 Task: Add an event with the title Second Coffee Meeting with Key Industry Influencer, date '2023/10/28', time 8:30 AM to 10:30 AMand add a description: The Trust Fall is a classic team-building exercise that aims to foster trust, communication, and collaboration among team members. The exercise typically involves one person falling backward, with their eyes closed, and trusting that their teammates will catch them and prevent them from hitting the ground., put the event into Orange category . Add location for the event as: Geneva, Switzerland, logged in from the account softage.8@softage.netand send the event invitation to softage.1@softage.net and softage.2@softage.net. Set a reminder for the event 12 hour before
Action: Mouse moved to (116, 150)
Screenshot: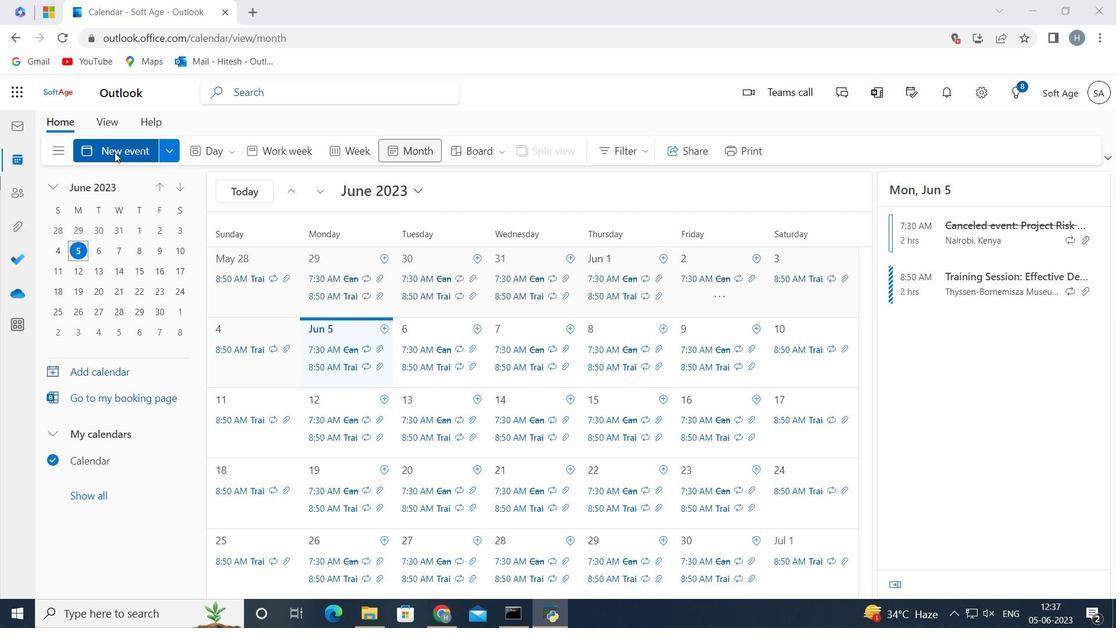 
Action: Mouse pressed left at (116, 150)
Screenshot: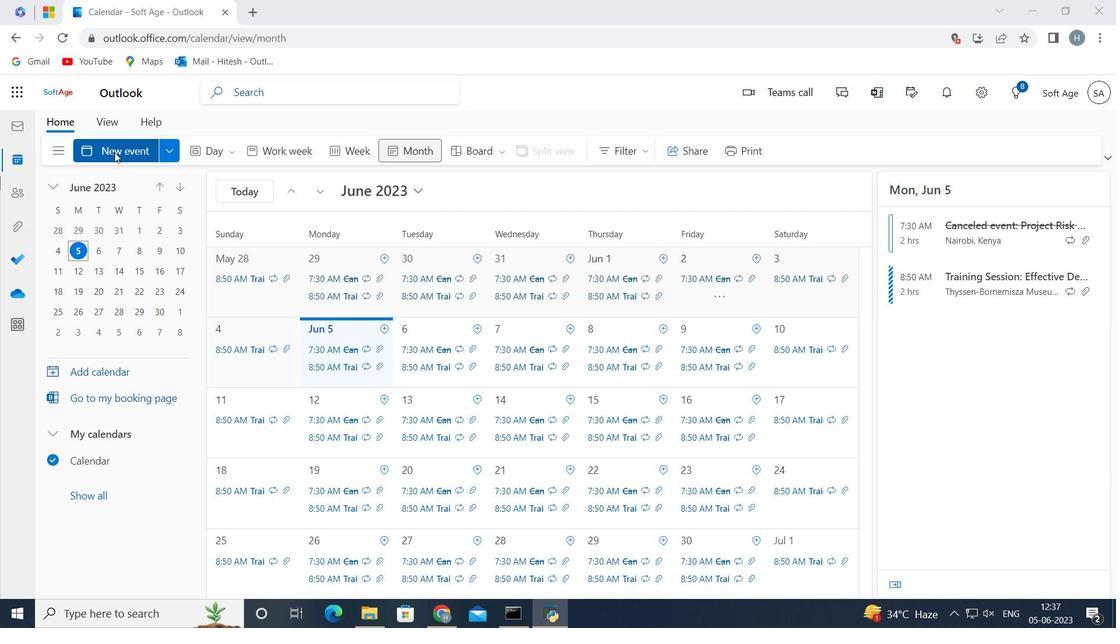 
Action: Mouse moved to (244, 236)
Screenshot: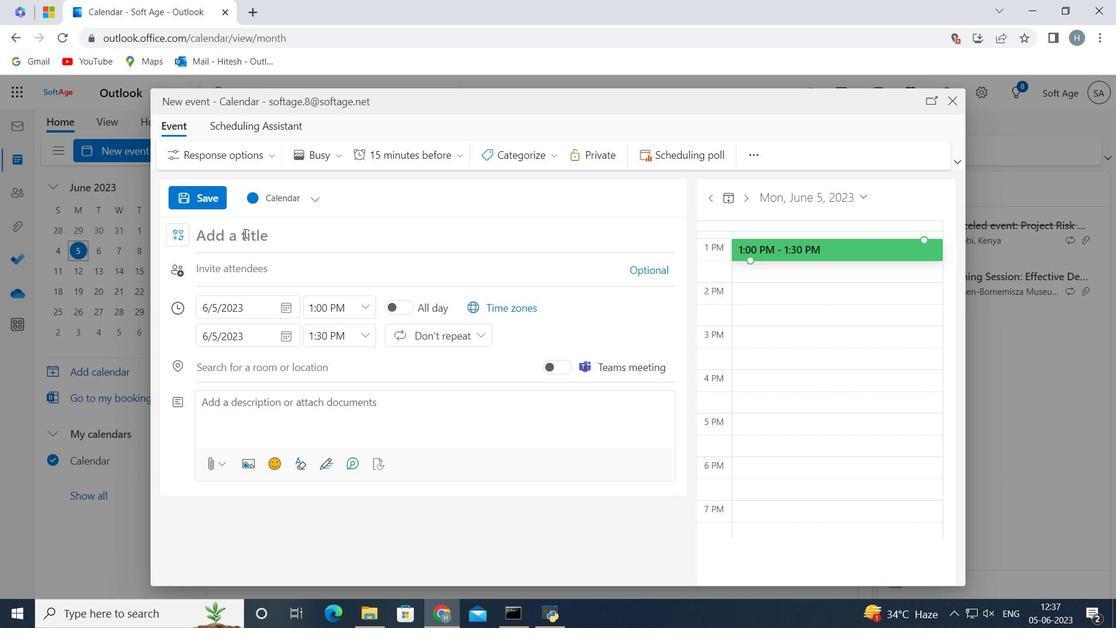 
Action: Mouse pressed left at (244, 236)
Screenshot: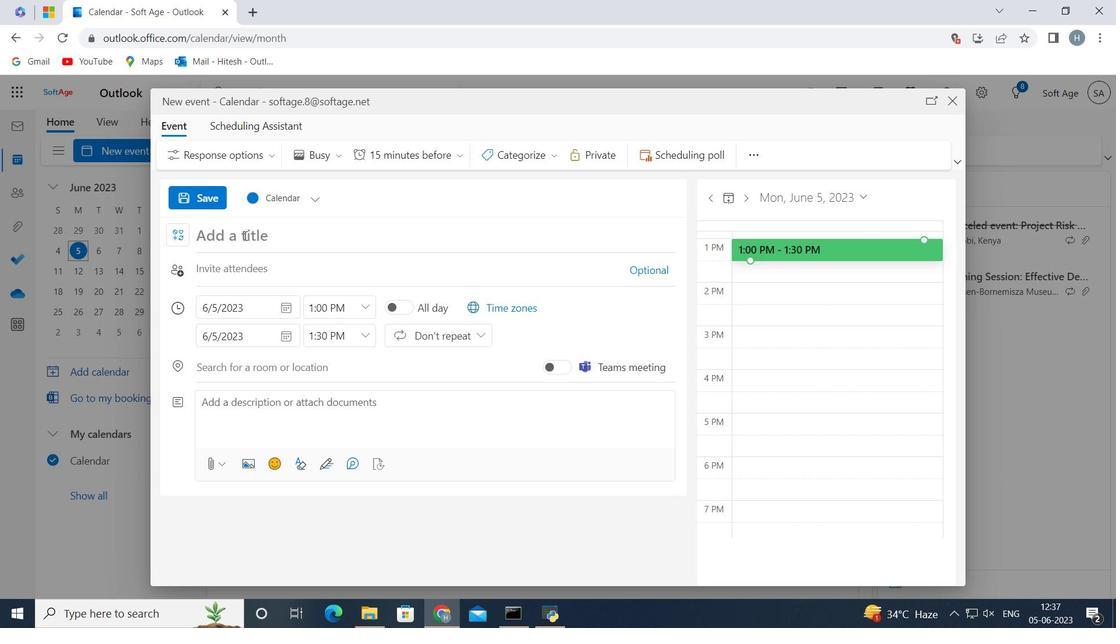 
Action: Key pressed <Key.shift>Second<Key.space><Key.shift>Coffee<Key.space><Key.shift>Meeting<Key.space>with<Key.space><Key.shift>Key<Key.space><Key.shift>Industry<Key.space><Key.shift>Influencer<Key.space>
Screenshot: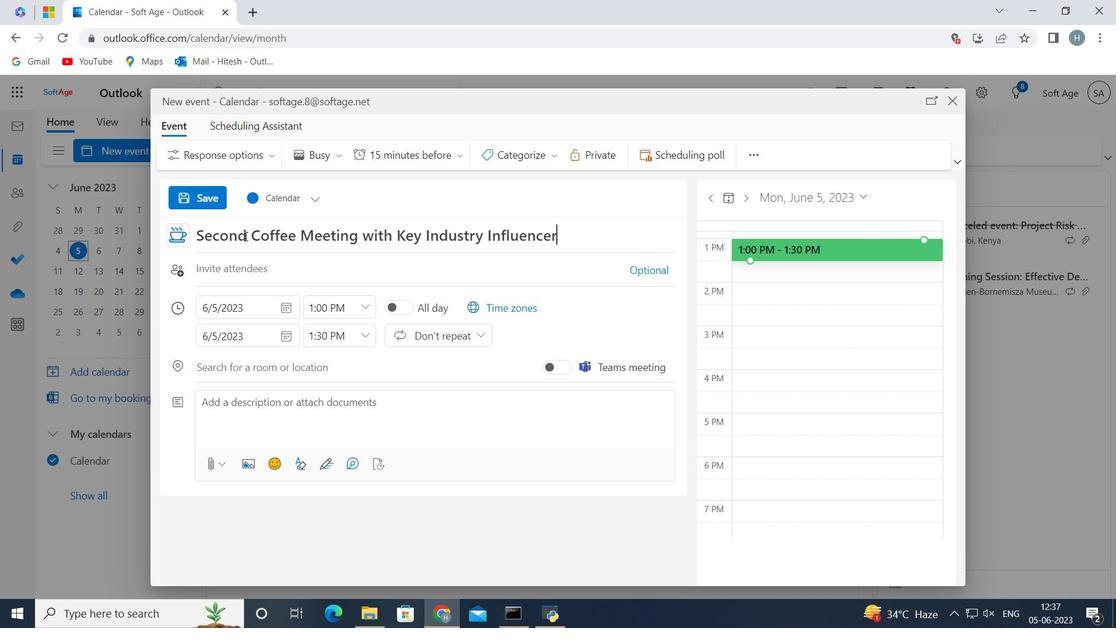 
Action: Mouse moved to (599, 232)
Screenshot: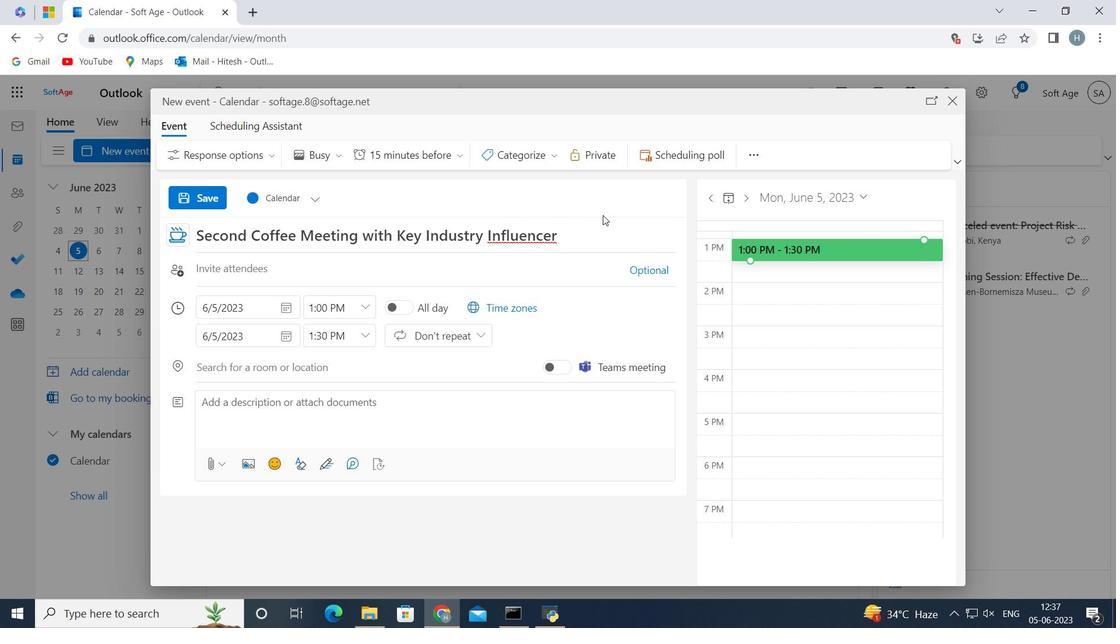
Action: Mouse pressed left at (599, 232)
Screenshot: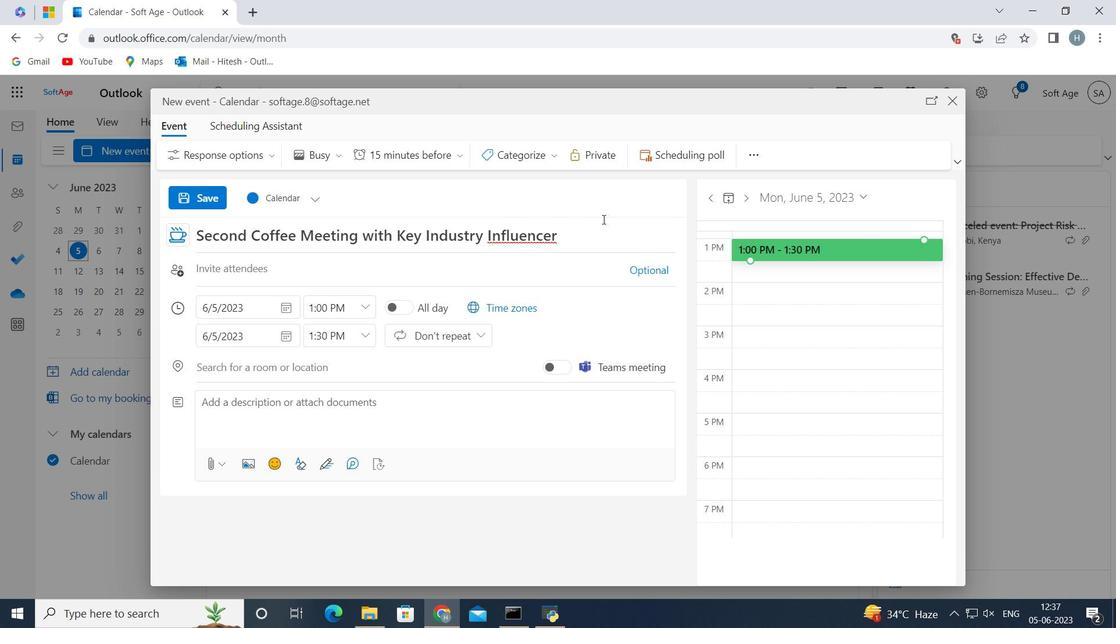 
Action: Mouse moved to (281, 303)
Screenshot: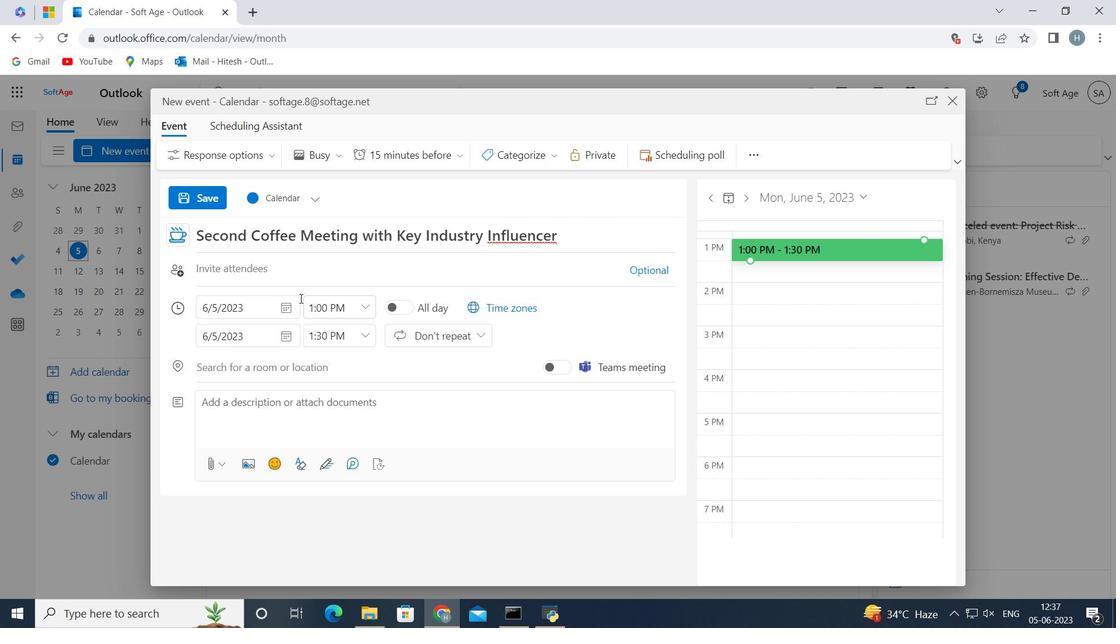 
Action: Mouse pressed left at (281, 303)
Screenshot: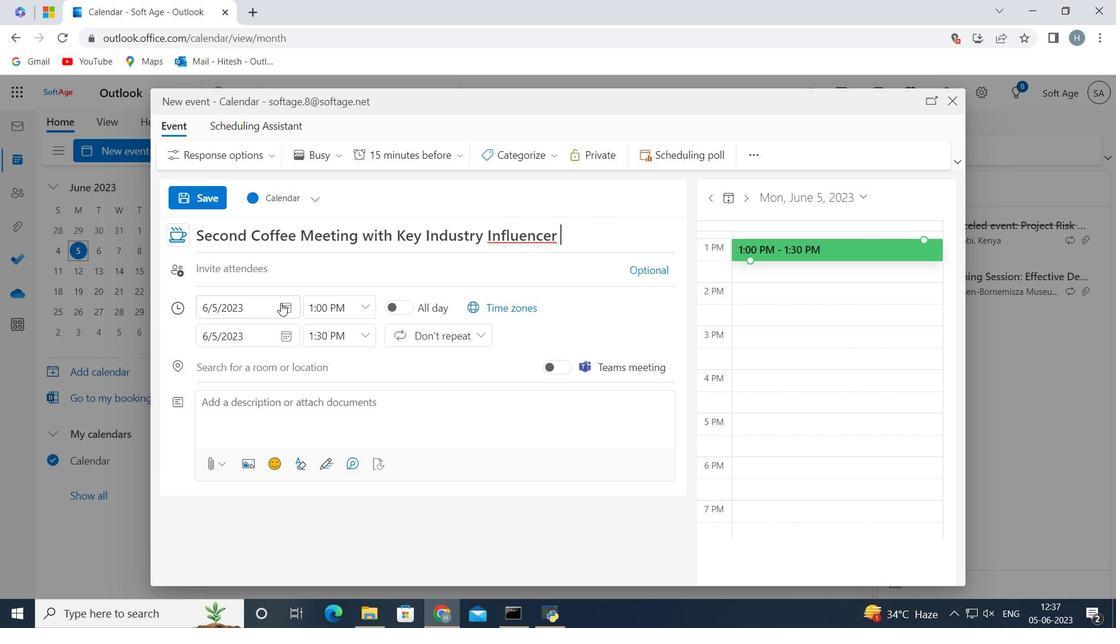 
Action: Mouse moved to (239, 343)
Screenshot: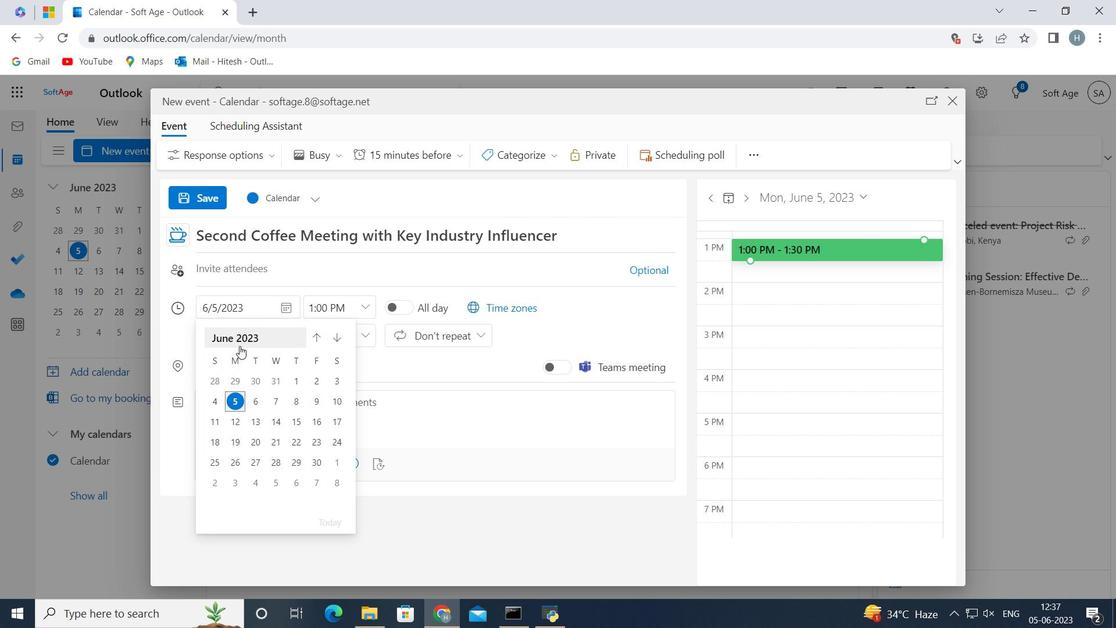 
Action: Mouse pressed left at (239, 343)
Screenshot: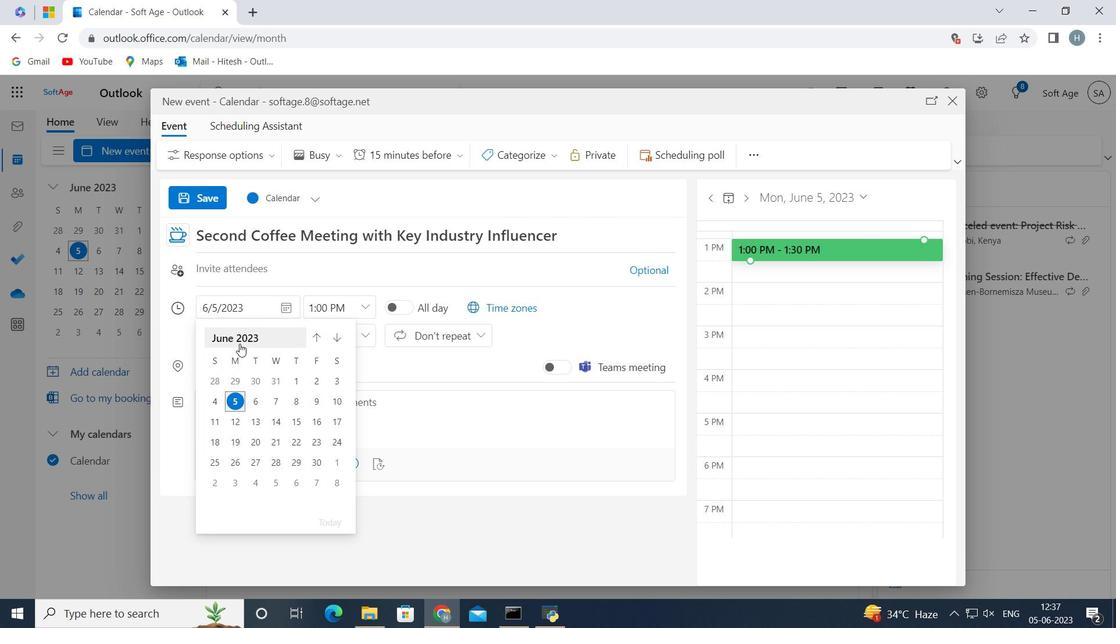
Action: Mouse moved to (266, 446)
Screenshot: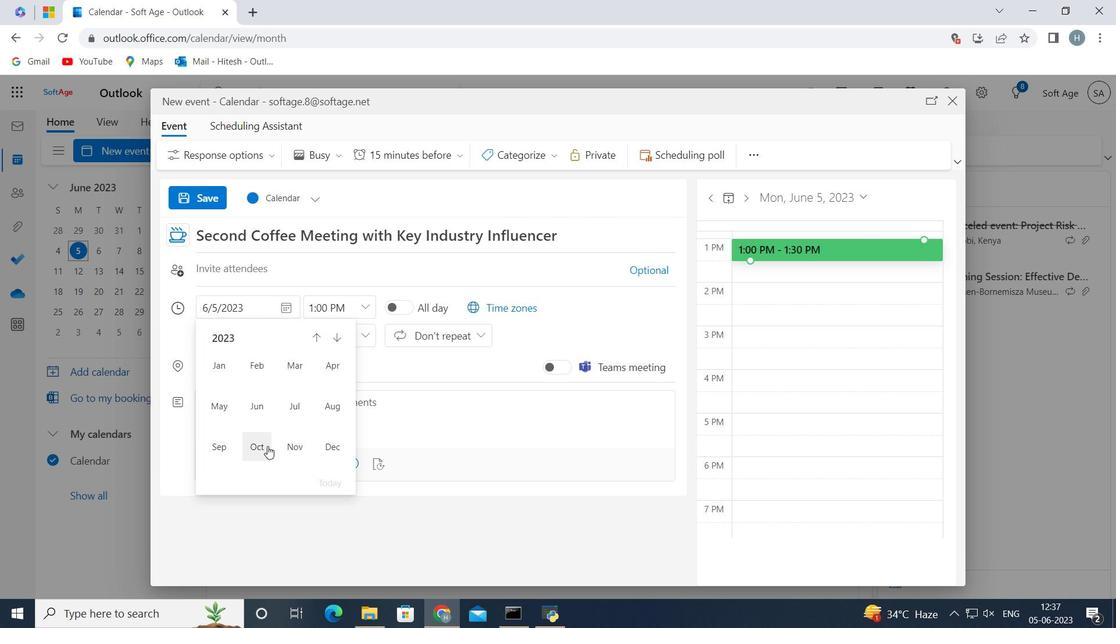 
Action: Mouse pressed left at (266, 446)
Screenshot: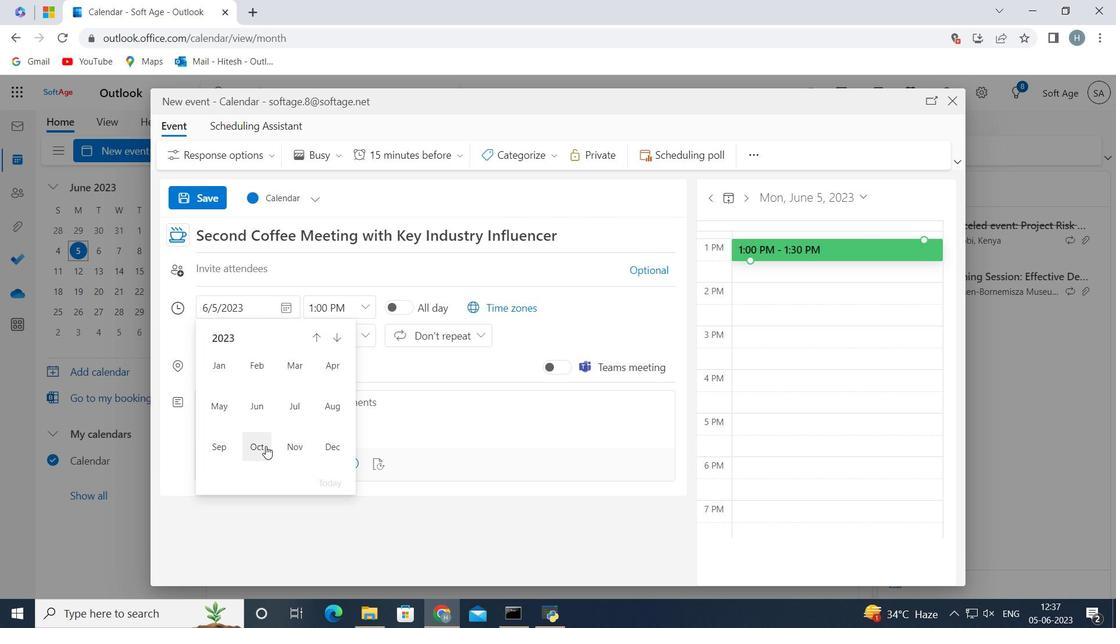 
Action: Mouse moved to (334, 440)
Screenshot: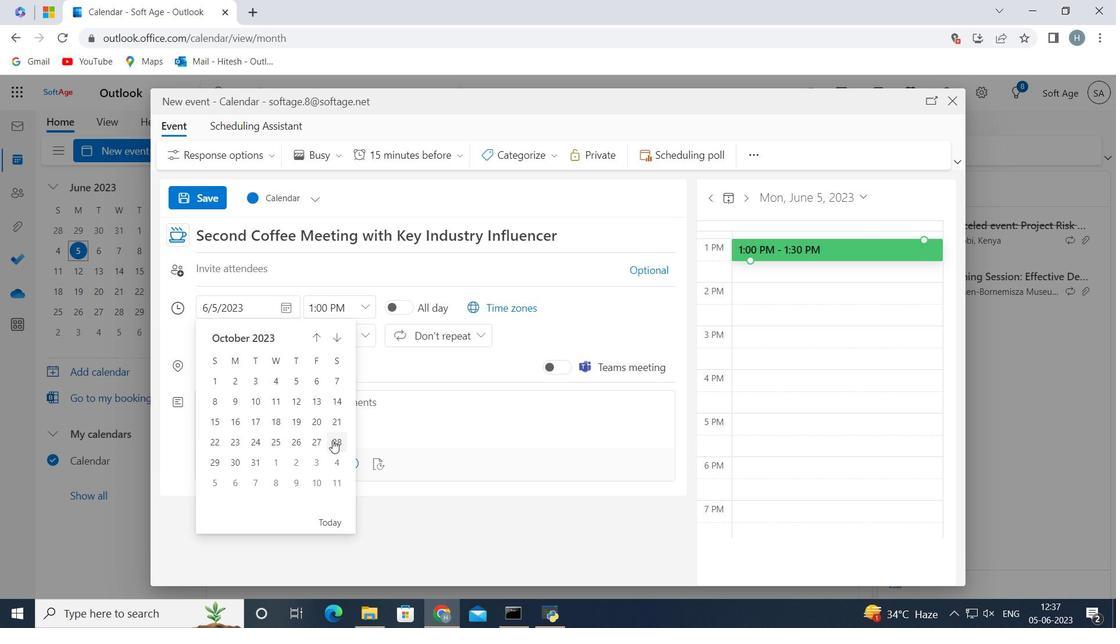 
Action: Mouse pressed left at (334, 440)
Screenshot: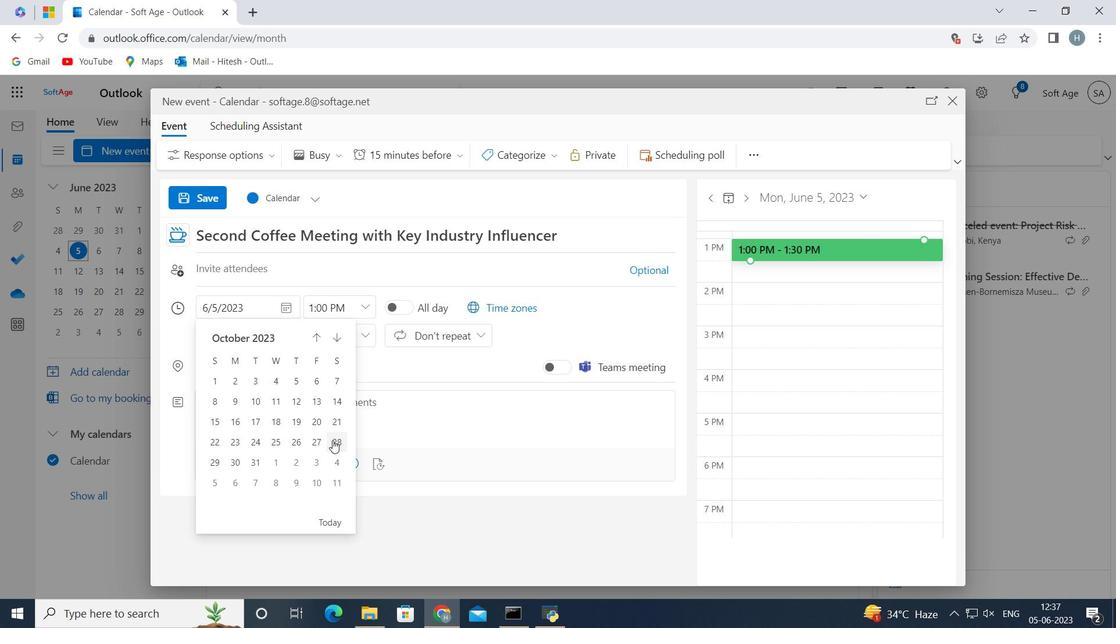 
Action: Mouse moved to (365, 307)
Screenshot: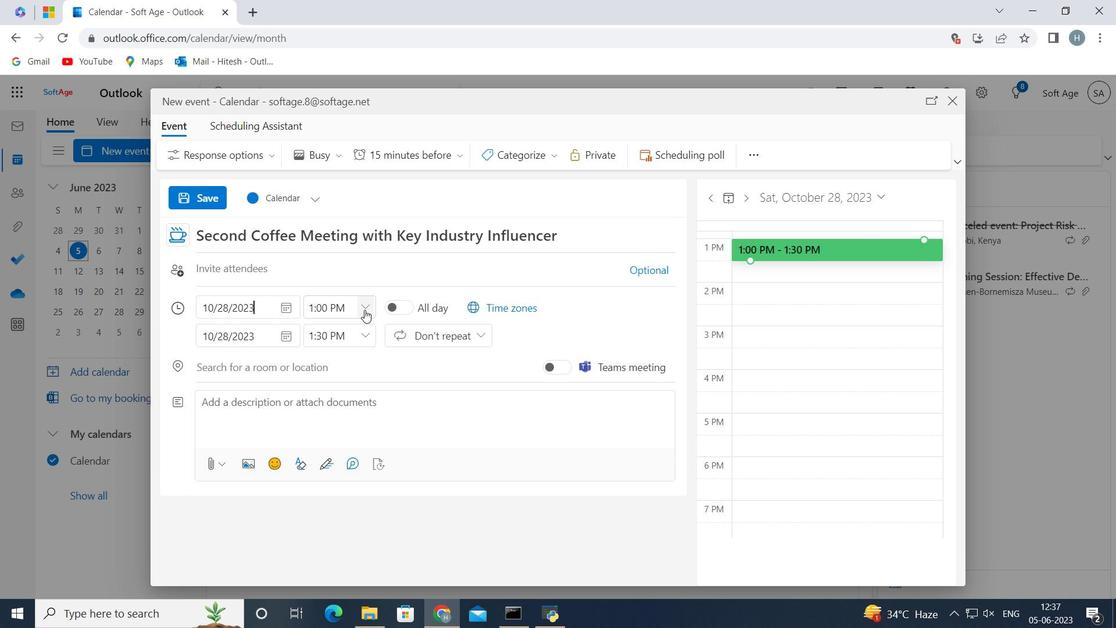 
Action: Mouse pressed left at (365, 307)
Screenshot: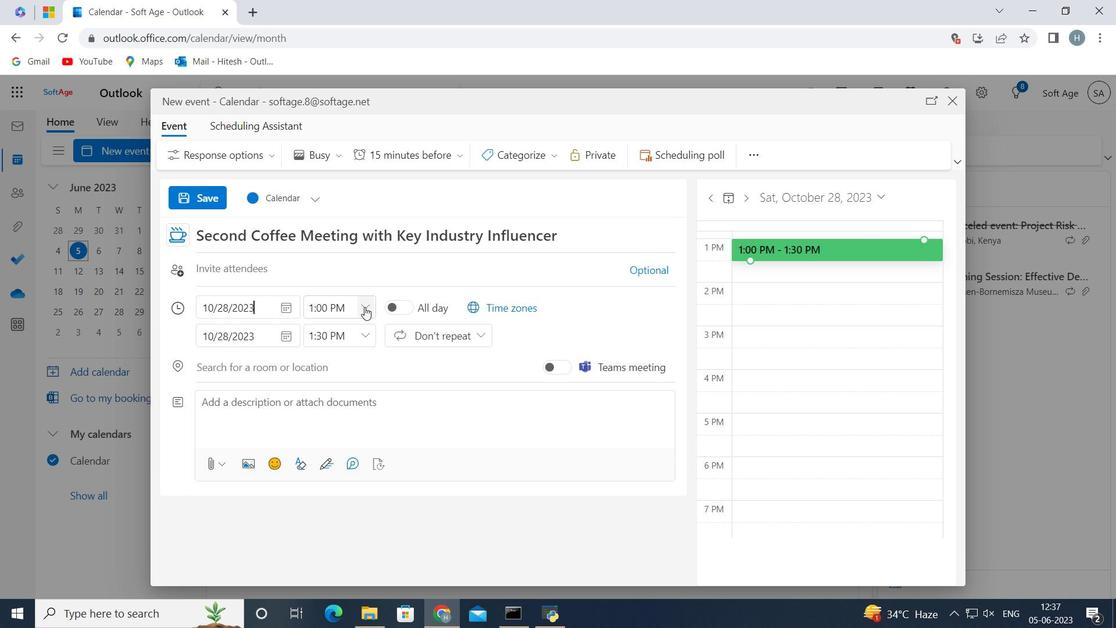 
Action: Mouse moved to (330, 419)
Screenshot: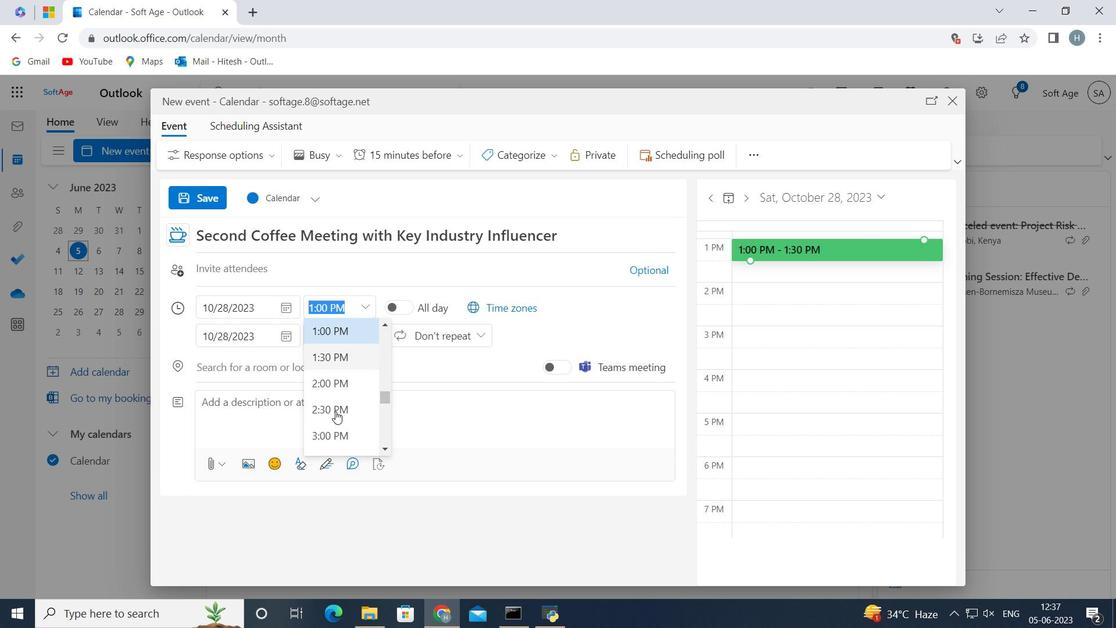 
Action: Mouse scrolled (330, 420) with delta (0, 0)
Screenshot: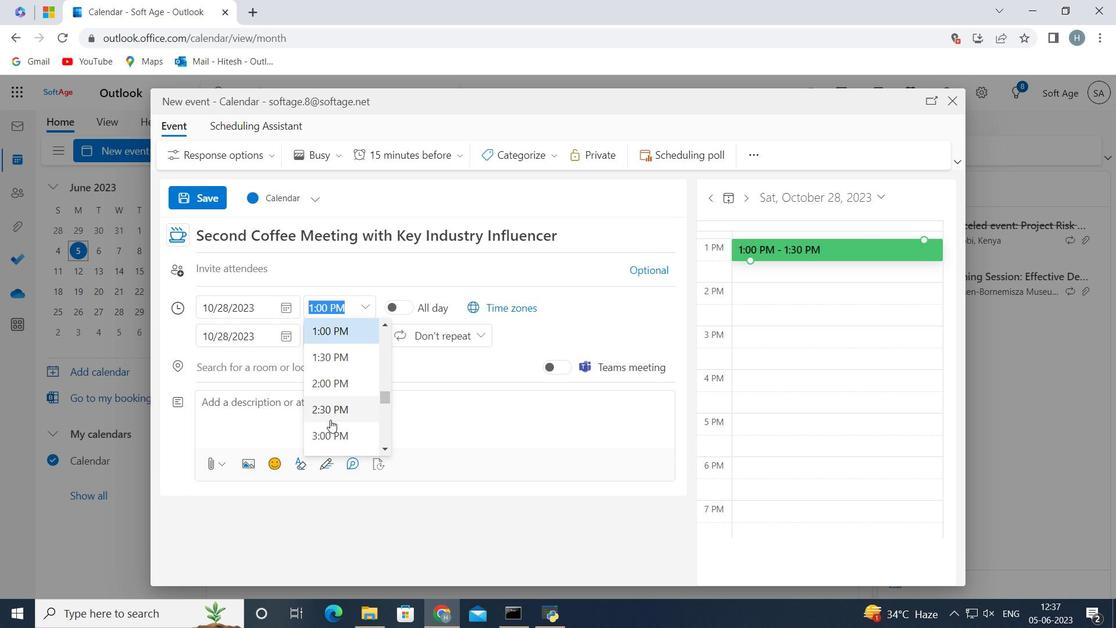 
Action: Mouse scrolled (330, 420) with delta (0, 0)
Screenshot: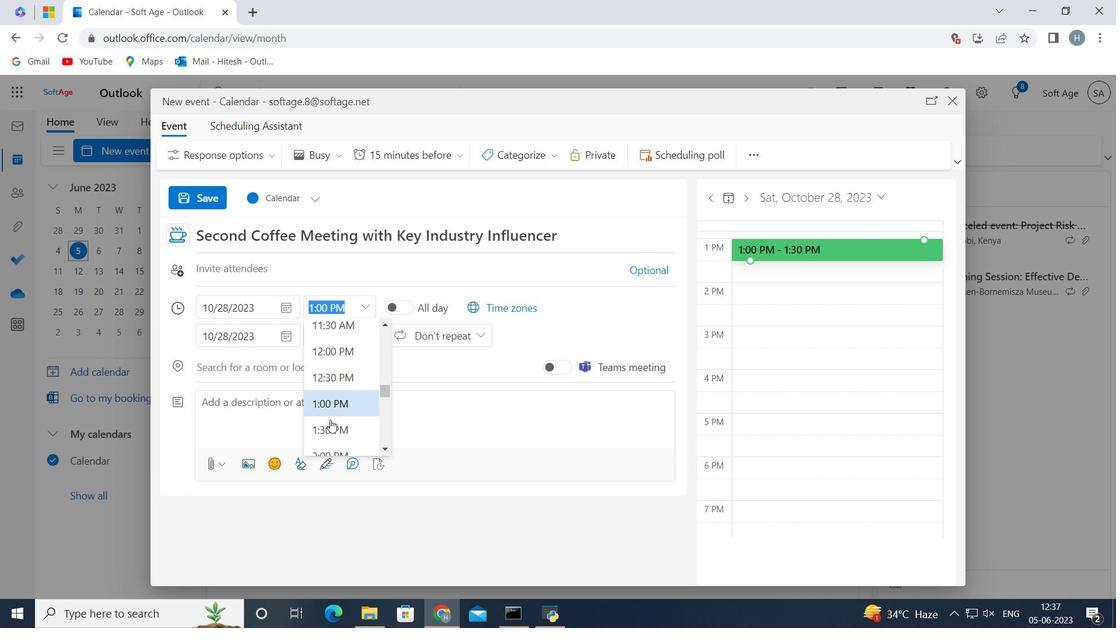 
Action: Mouse scrolled (330, 420) with delta (0, 0)
Screenshot: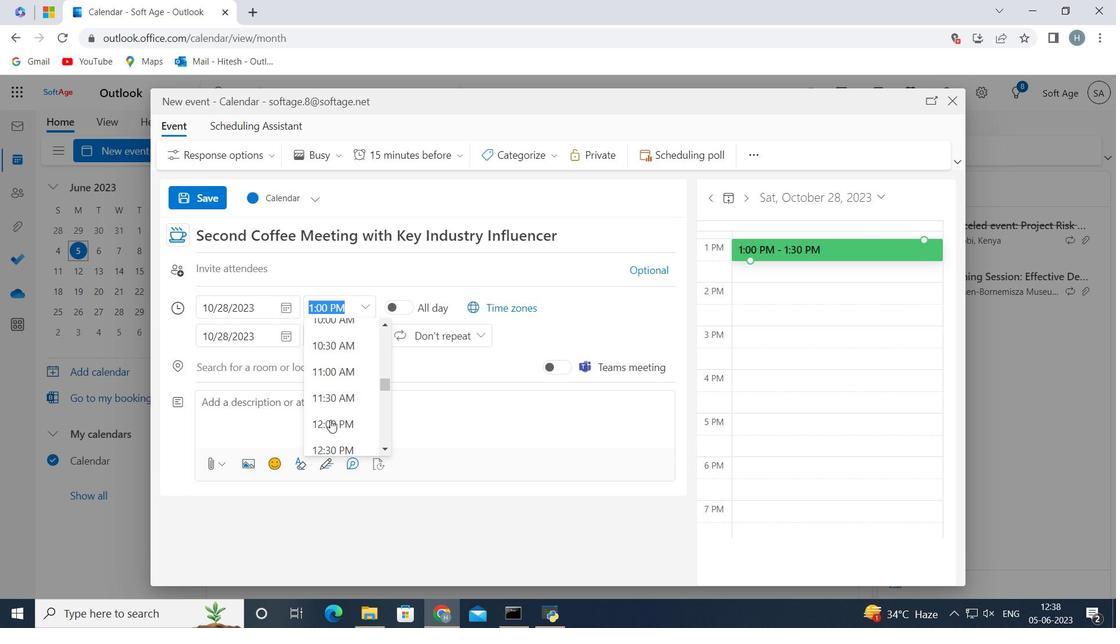 
Action: Mouse scrolled (330, 420) with delta (0, 0)
Screenshot: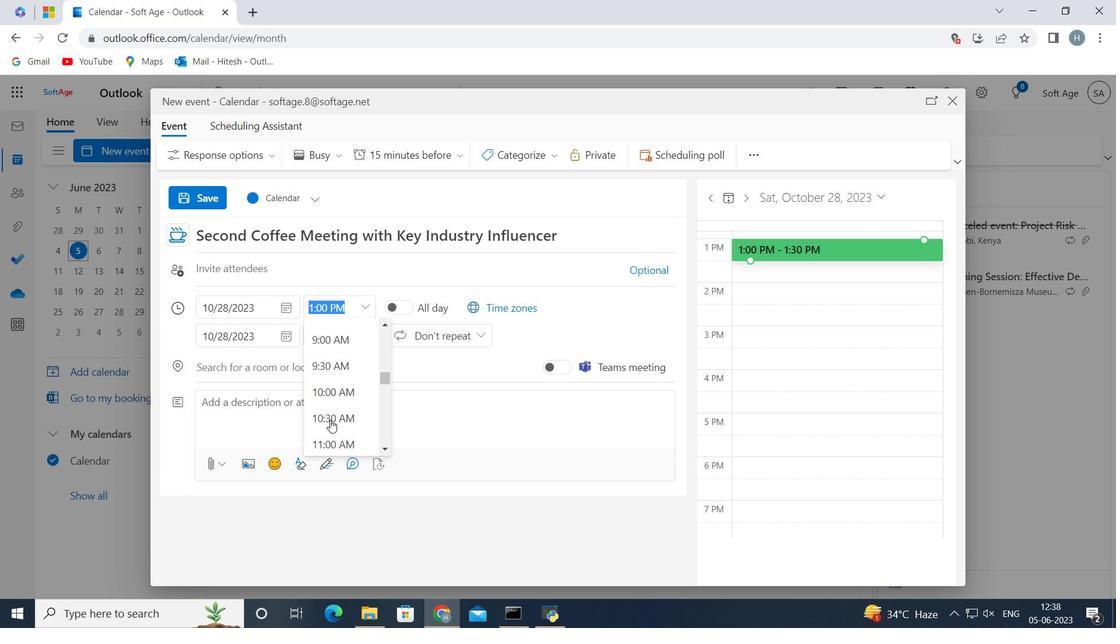 
Action: Mouse moved to (327, 388)
Screenshot: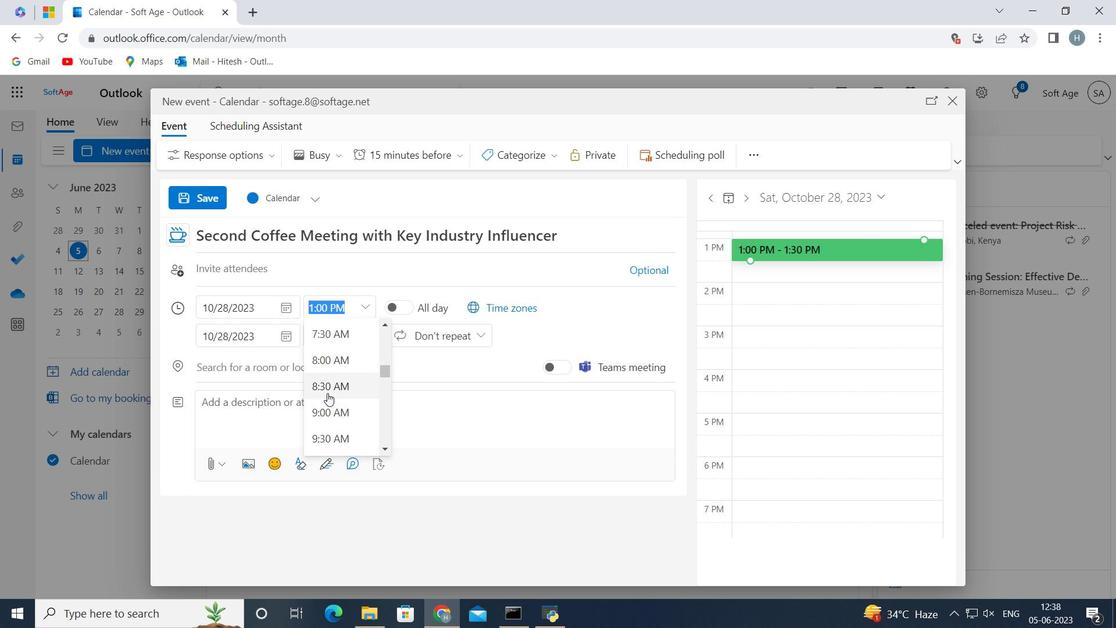 
Action: Mouse pressed left at (327, 388)
Screenshot: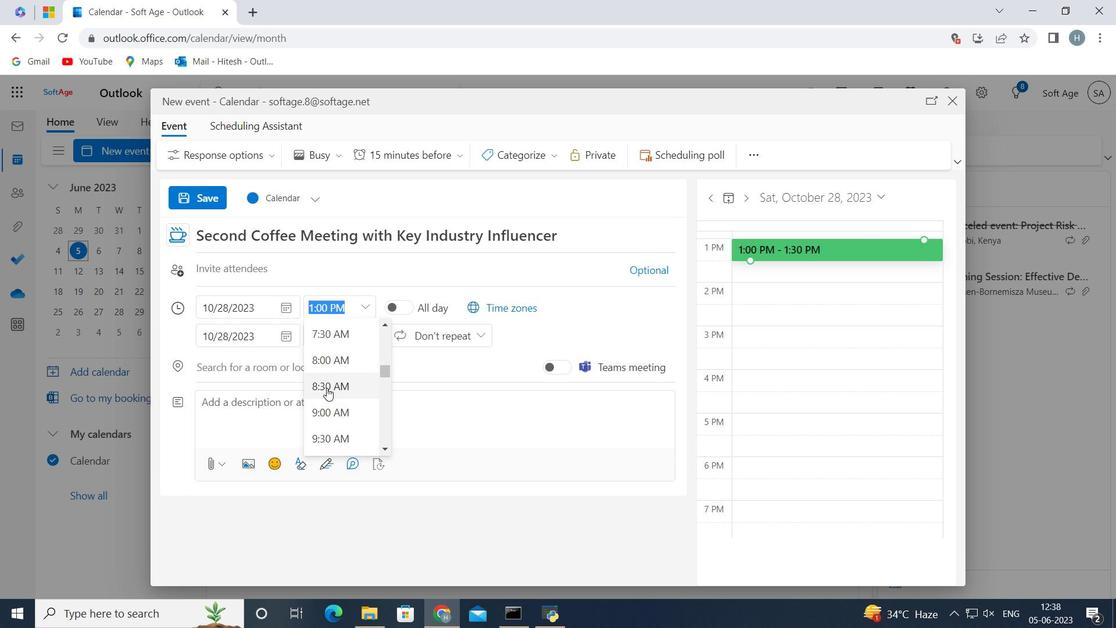 
Action: Mouse moved to (367, 332)
Screenshot: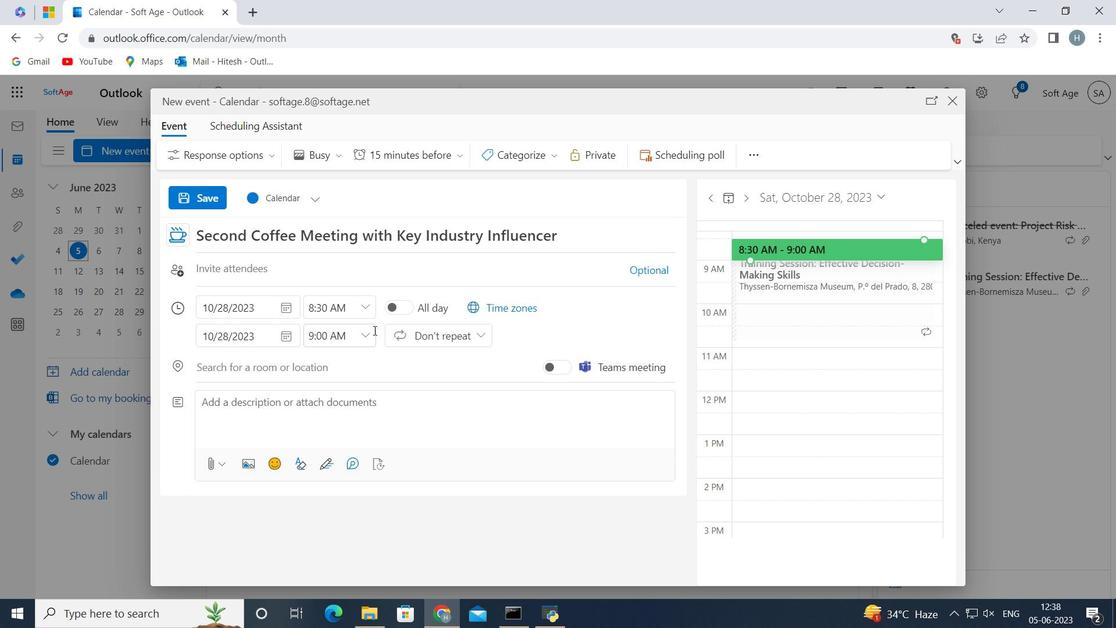 
Action: Mouse pressed left at (367, 332)
Screenshot: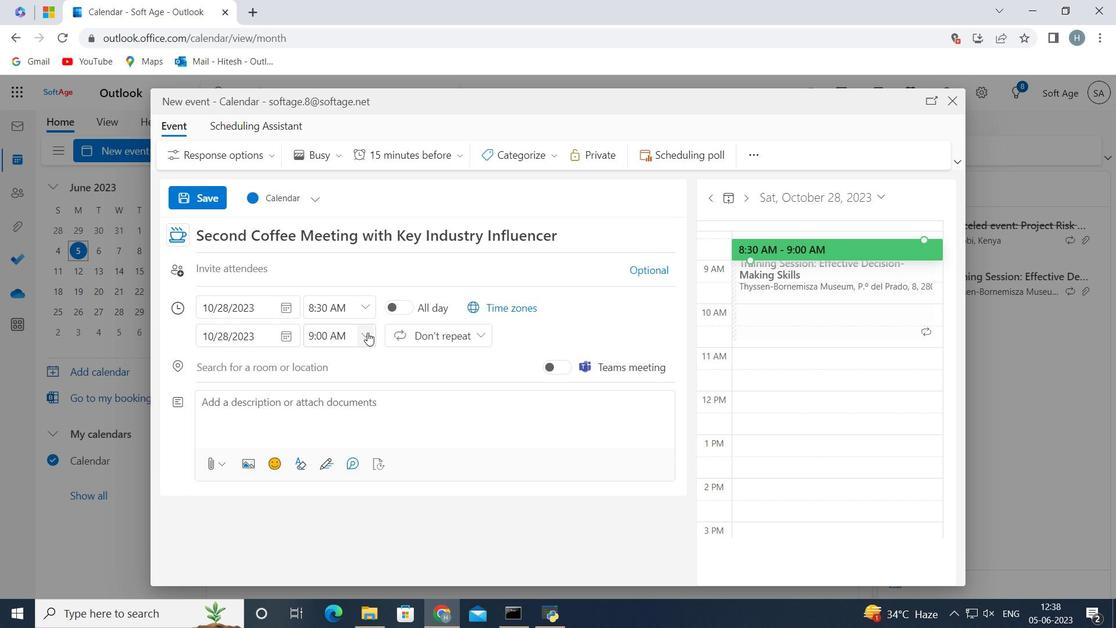 
Action: Mouse moved to (351, 437)
Screenshot: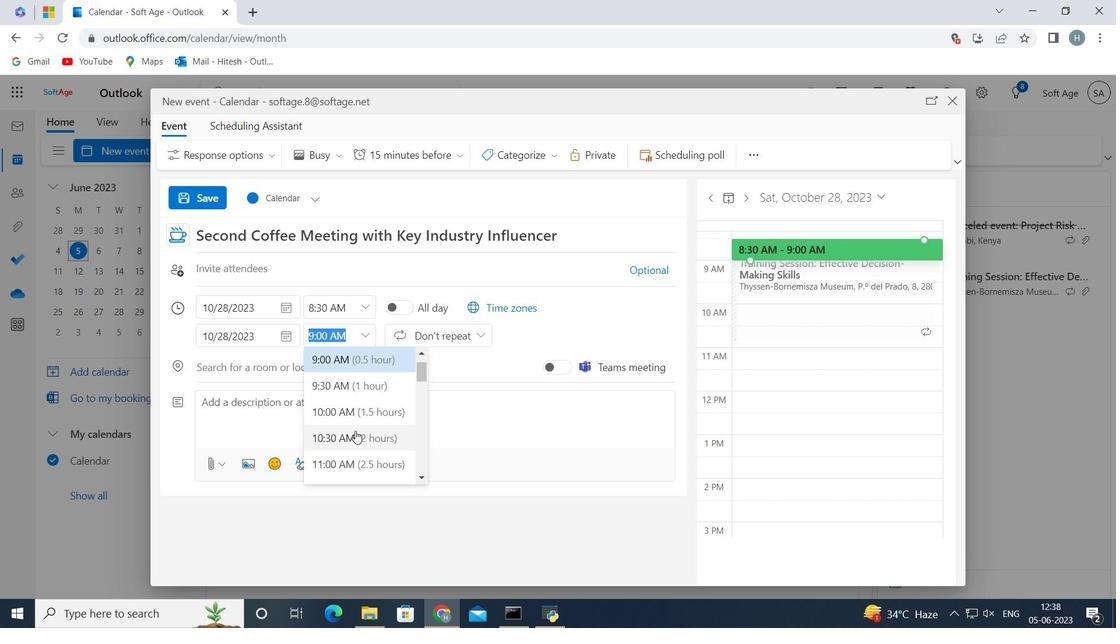 
Action: Mouse pressed left at (351, 437)
Screenshot: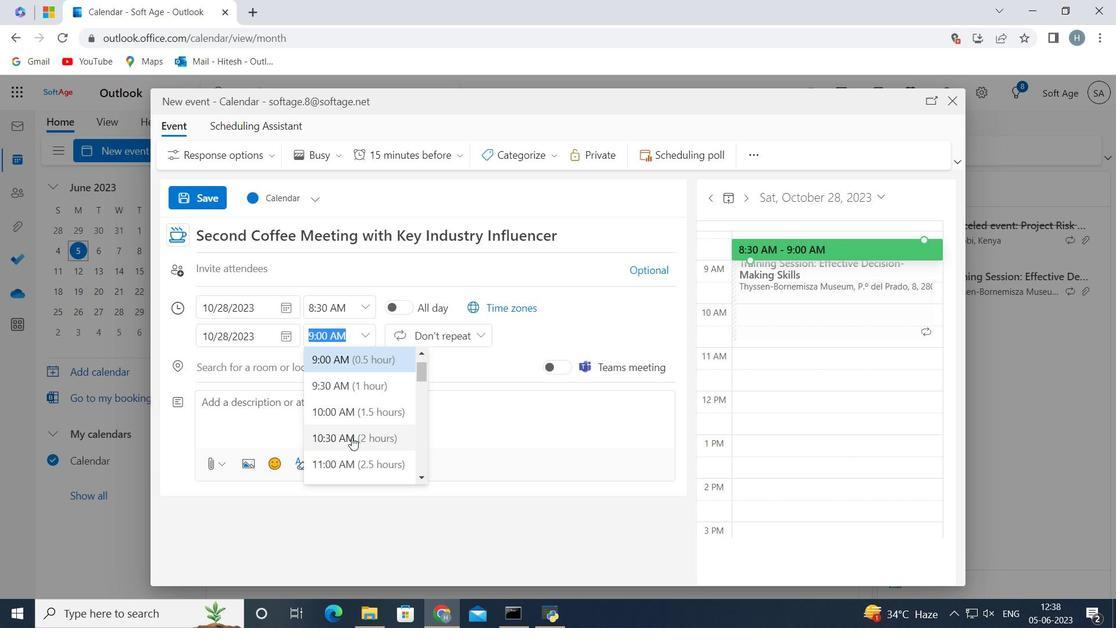 
Action: Mouse moved to (338, 405)
Screenshot: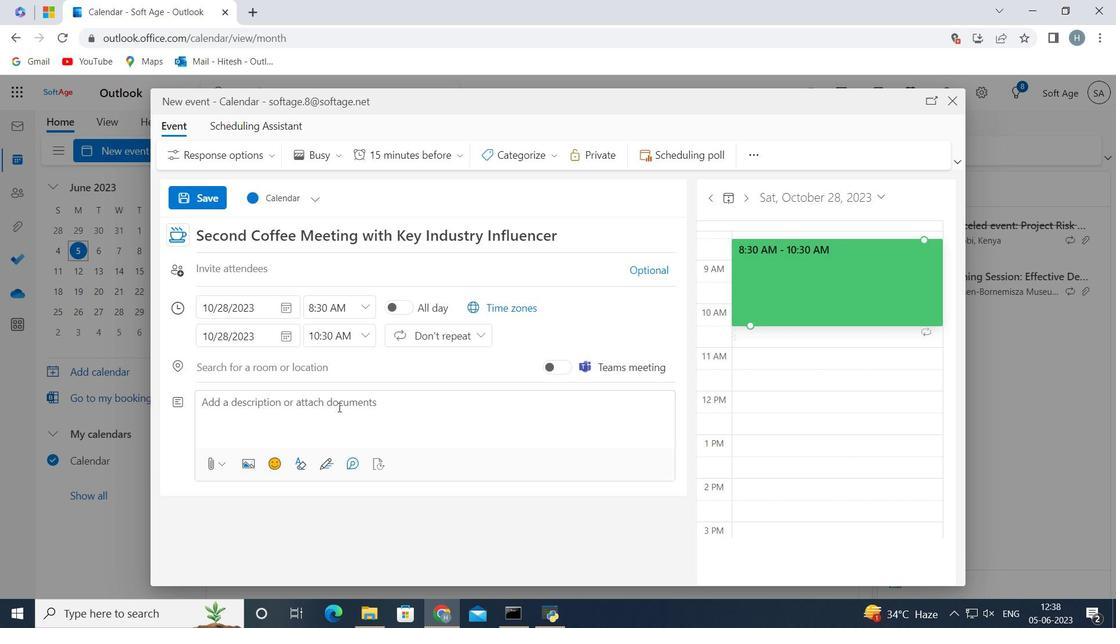 
Action: Mouse pressed left at (338, 405)
Screenshot: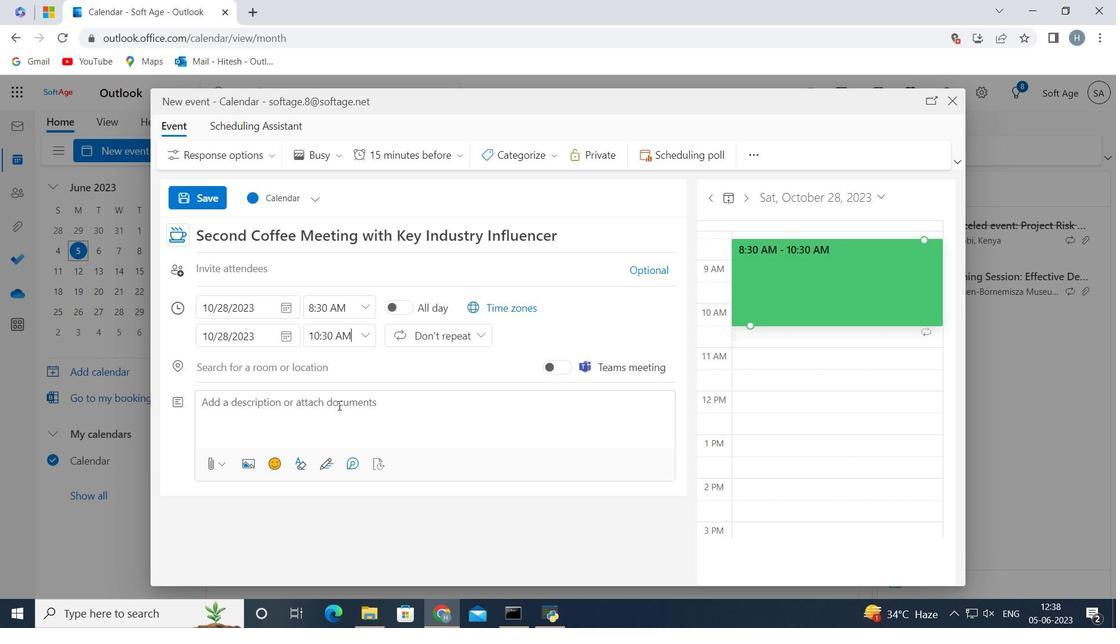 
Action: Key pressed <Key.shift>The<Key.space>trust<Key.space>fall<Key.space>is<Key.space>a<Key.space>classic<Key.space>team-building<Key.space>exercise<Key.space>that<Key.space>aims<Key.space>to<Key.space>foster<Key.space>trust,<Key.space>communication,<Key.space>and<Key.space>collaboration<Key.space>among<Key.space>team<Key.space>members.<Key.space><Key.shift>The<Key.space>exercise<Key.space>typically<Key.space>involves<Key.space>one<Key.space>person<Key.space>falling<Key.space>backward,<Key.space>with<Key.space>their<Key.space>eu<Key.backspace>yes<Key.space>closed,<Key.space>and<Key.space>trusting<Key.space>that<Key.space>their<Key.space>teammates<Key.space>will<Key.space>catch<Key.space>them<Key.space>and<Key.space>pe<Key.backspace>revent<Key.space>them<Key.space>from<Key.space>hitting<Key.space>the<Key.space>ground.<Key.space>
Screenshot: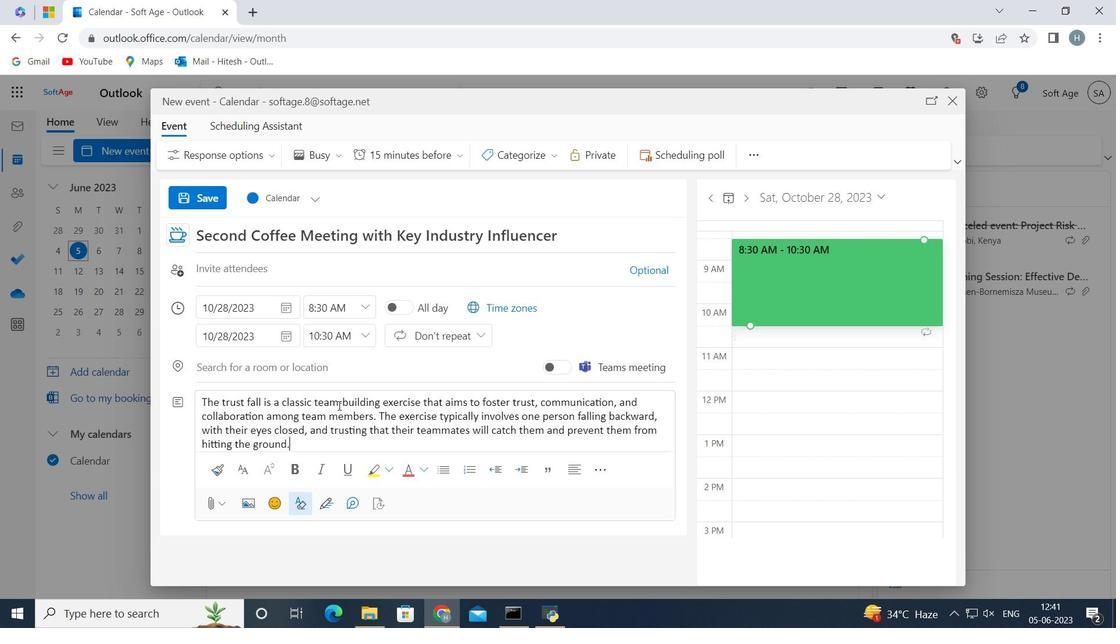 
Action: Mouse moved to (538, 152)
Screenshot: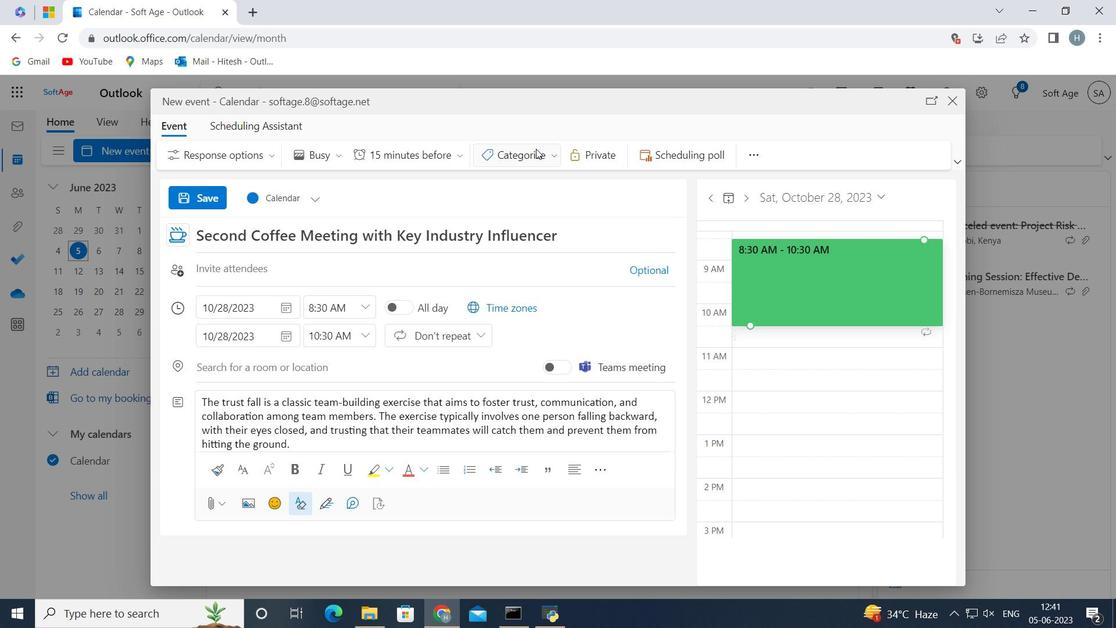 
Action: Mouse pressed left at (538, 152)
Screenshot: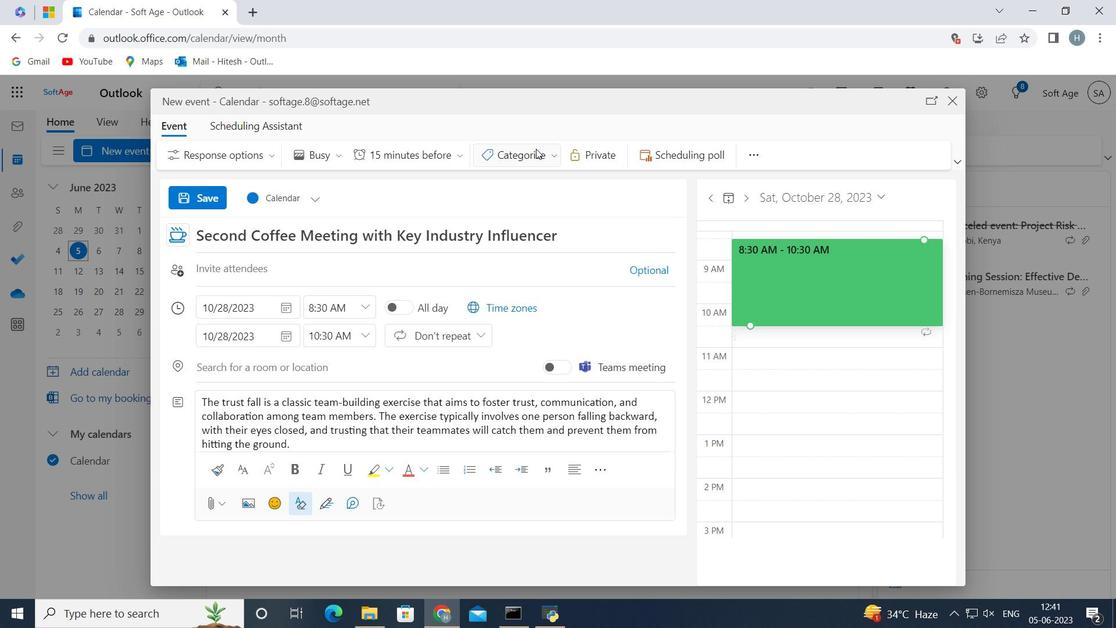 
Action: Mouse moved to (540, 227)
Screenshot: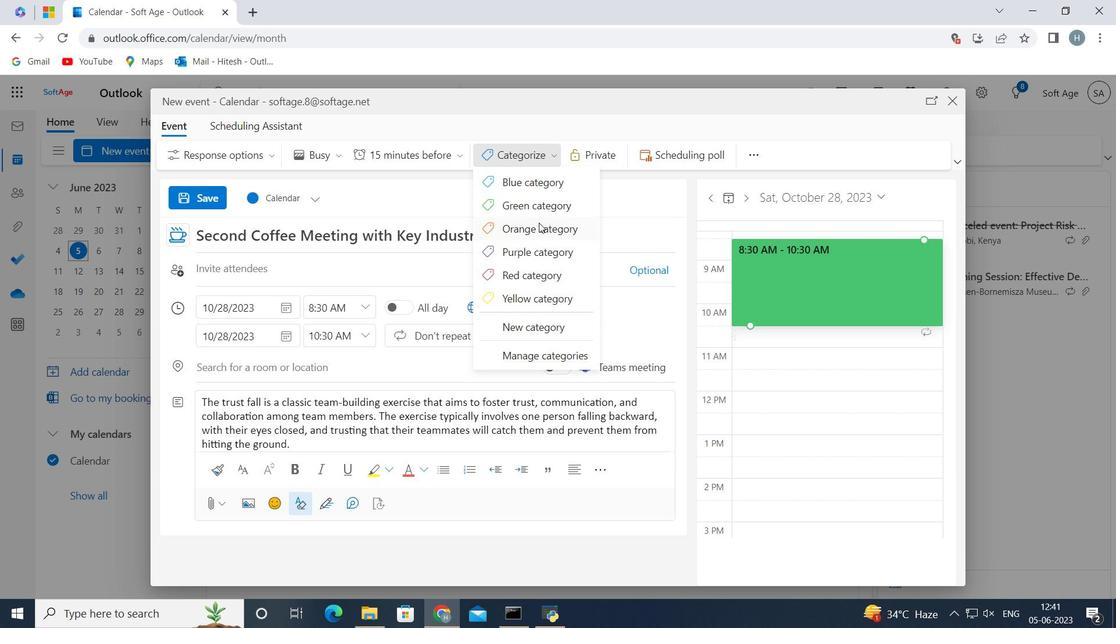
Action: Mouse pressed left at (540, 227)
Screenshot: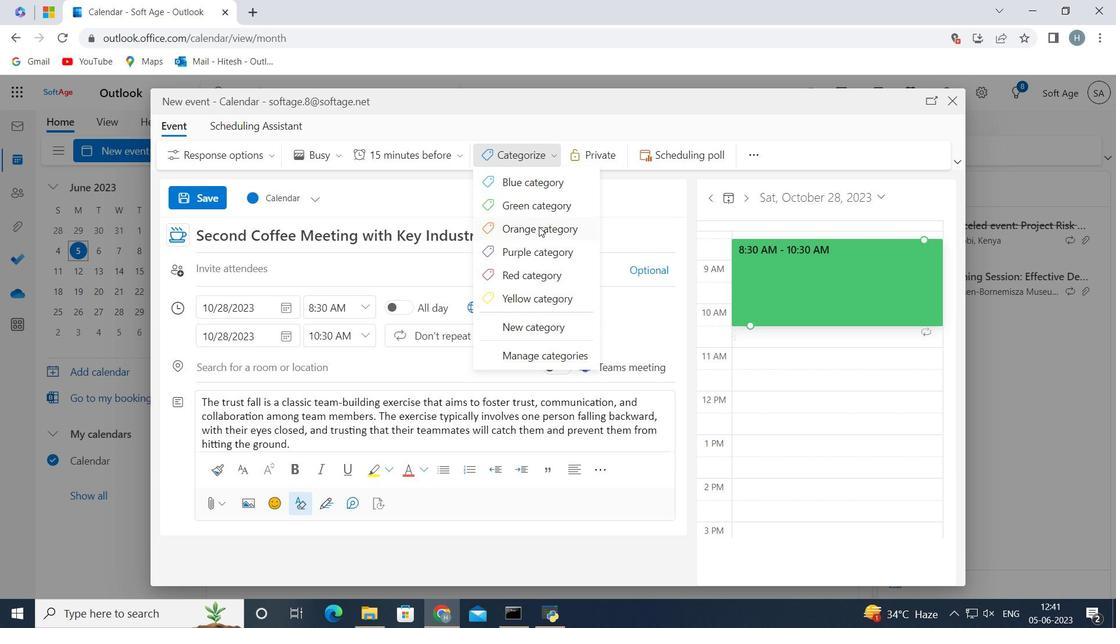 
Action: Mouse moved to (293, 367)
Screenshot: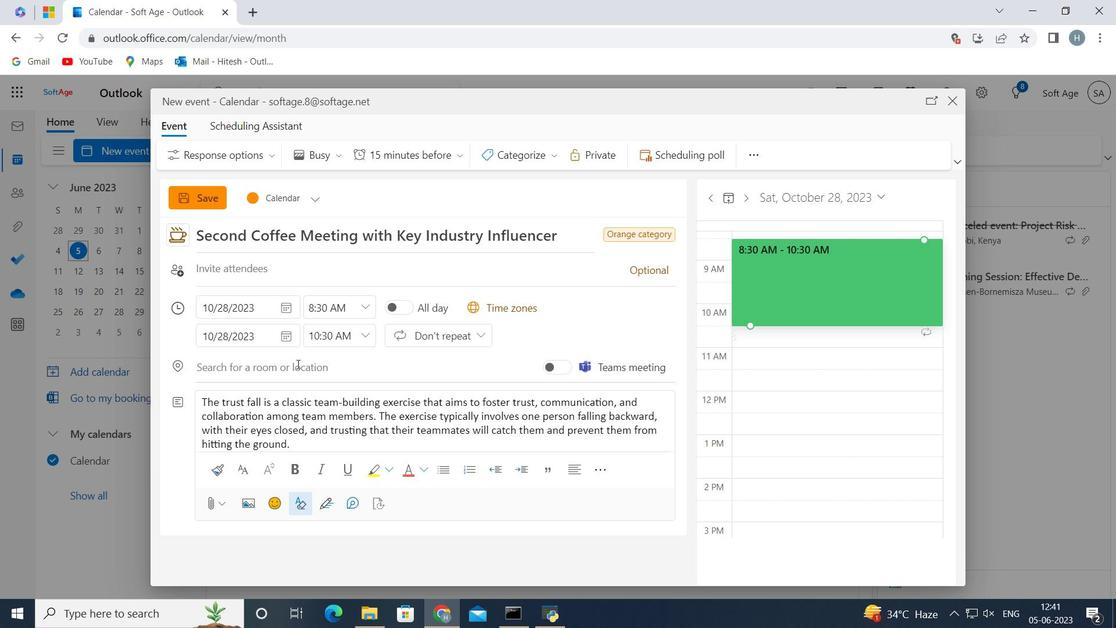 
Action: Mouse pressed left at (293, 367)
Screenshot: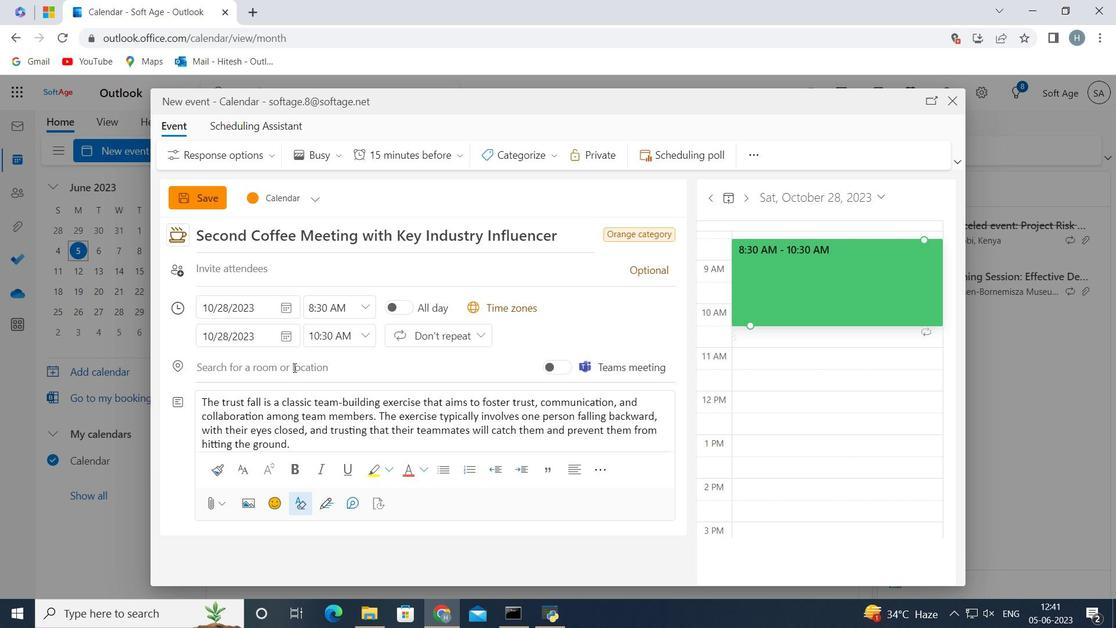 
Action: Key pressed <Key.shift>Geneva,<Key.space><Key.shift>Switzerland
Screenshot: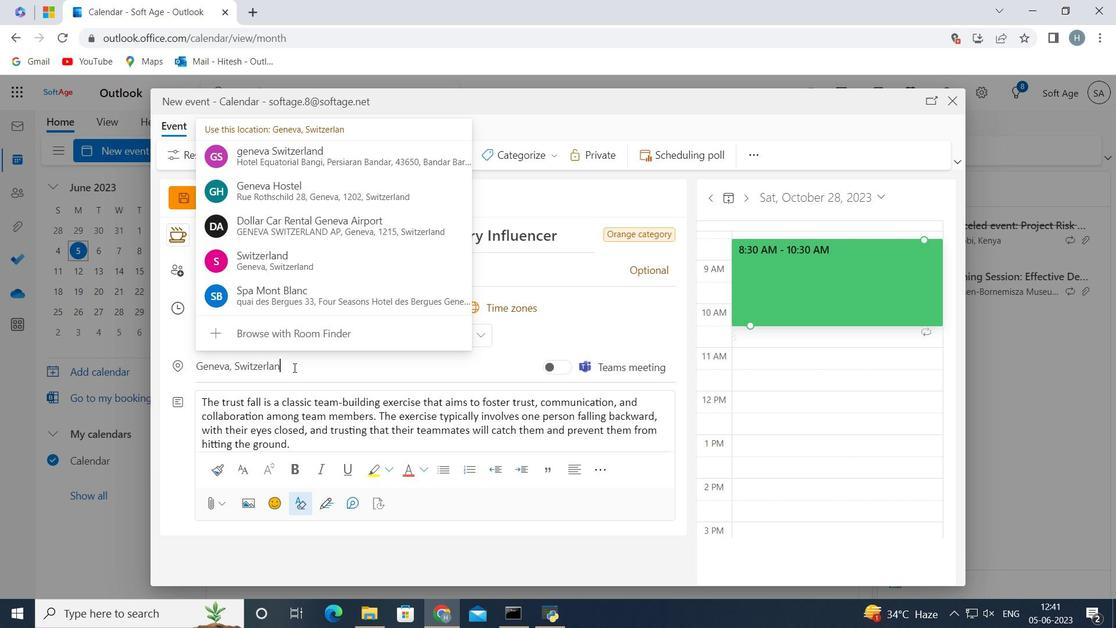 
Action: Mouse moved to (512, 276)
Screenshot: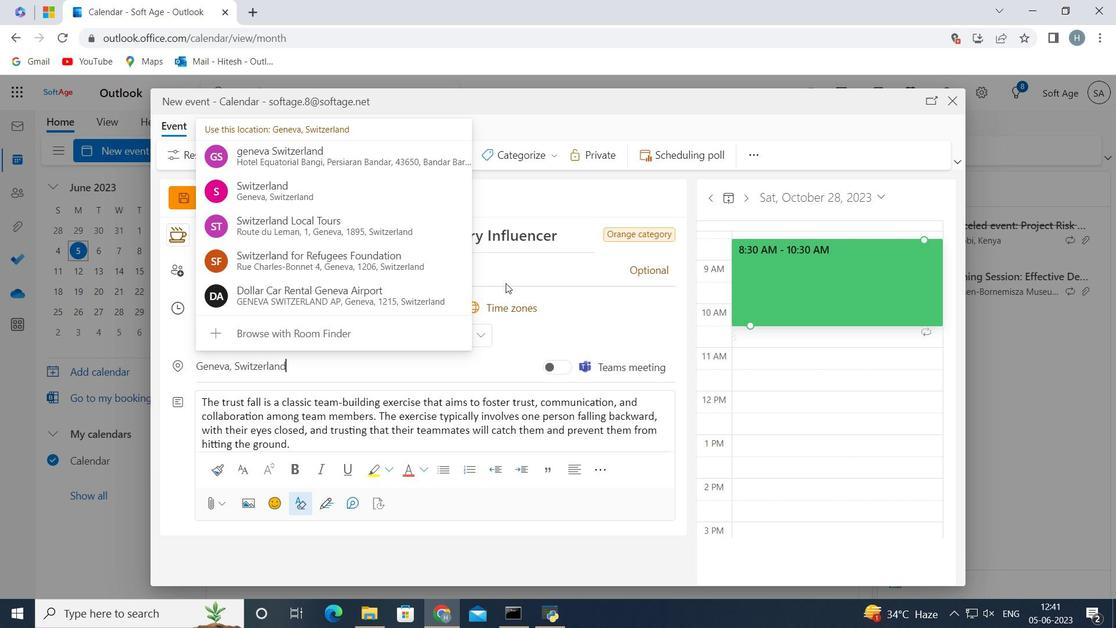 
Action: Mouse pressed left at (512, 276)
Screenshot: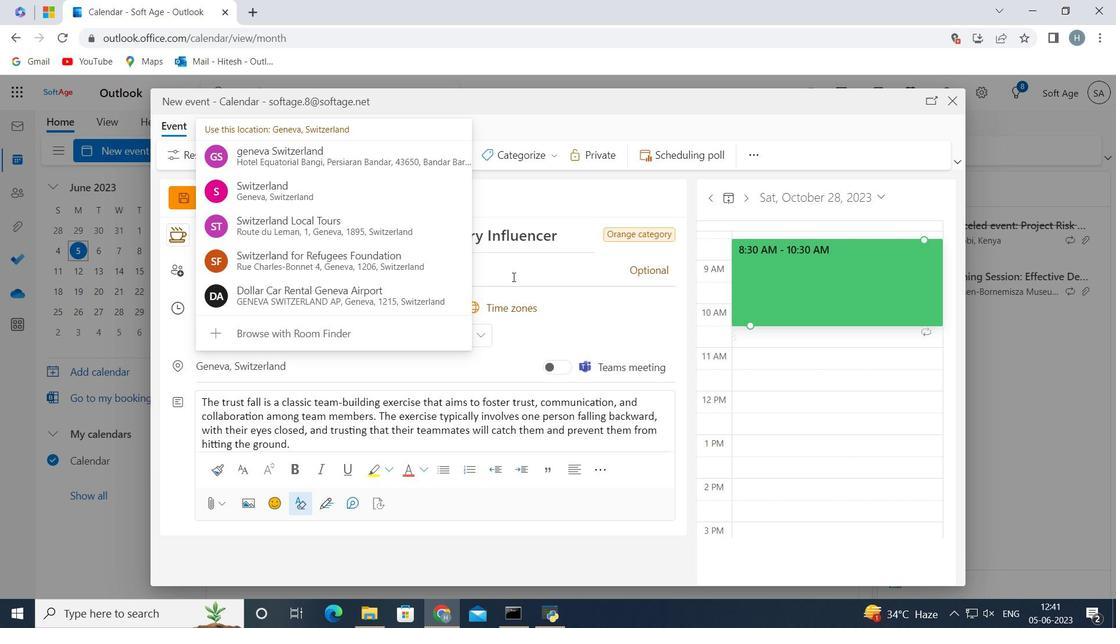 
Action: Key pressed softage.1<Key.shift>@softage.net
Screenshot: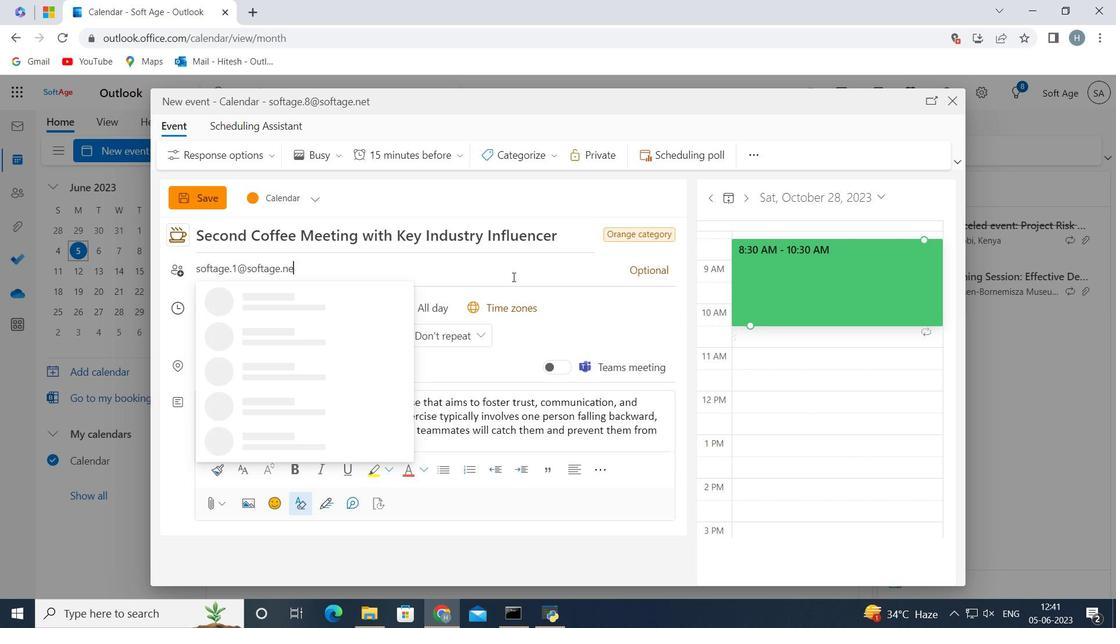 
Action: Mouse moved to (326, 303)
Screenshot: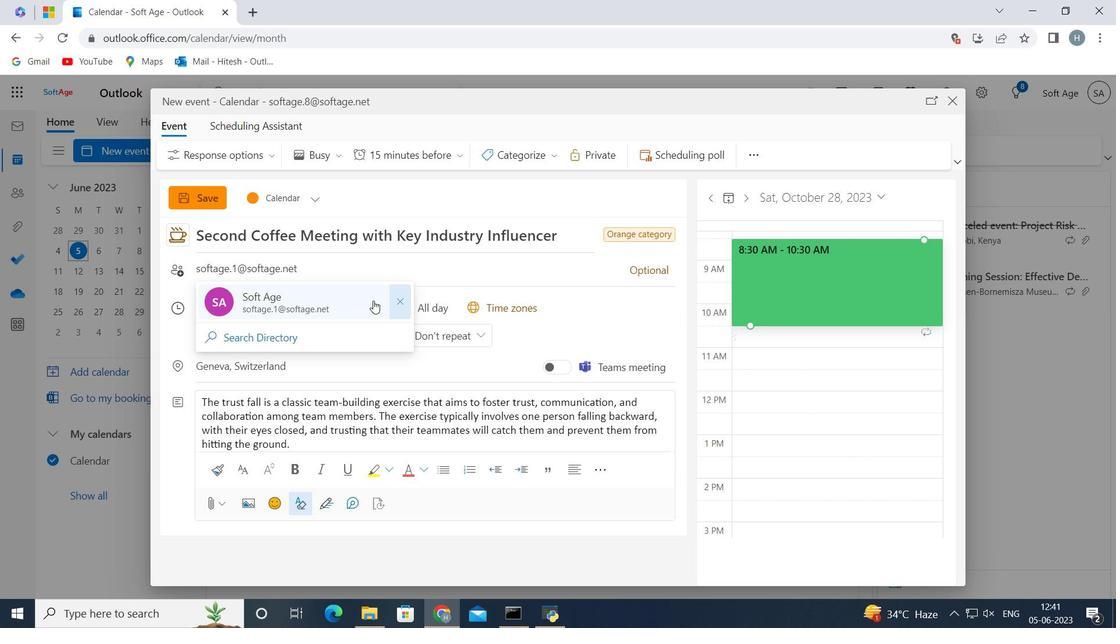 
Action: Mouse pressed left at (326, 303)
Screenshot: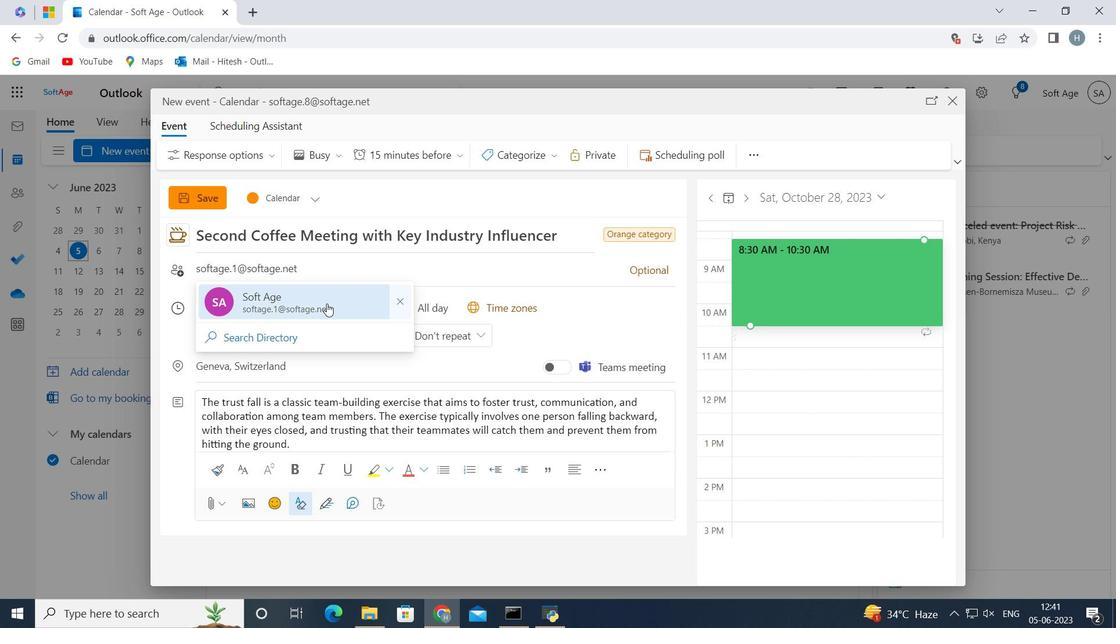 
Action: Key pressed softage.2<Key.shift>@softage.net
Screenshot: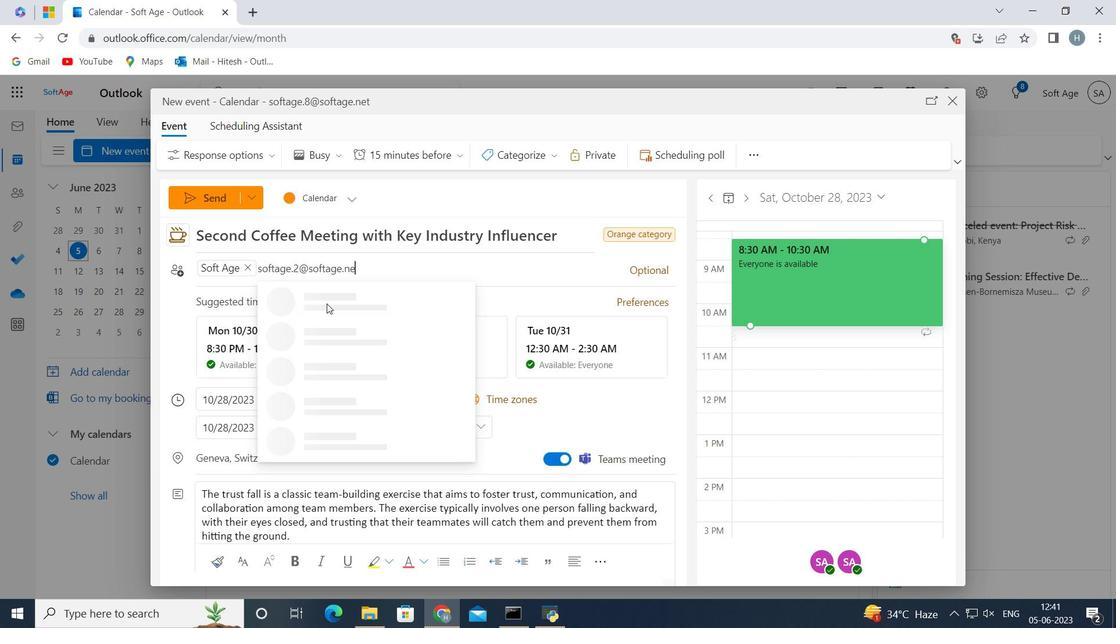 
Action: Mouse pressed left at (326, 303)
Screenshot: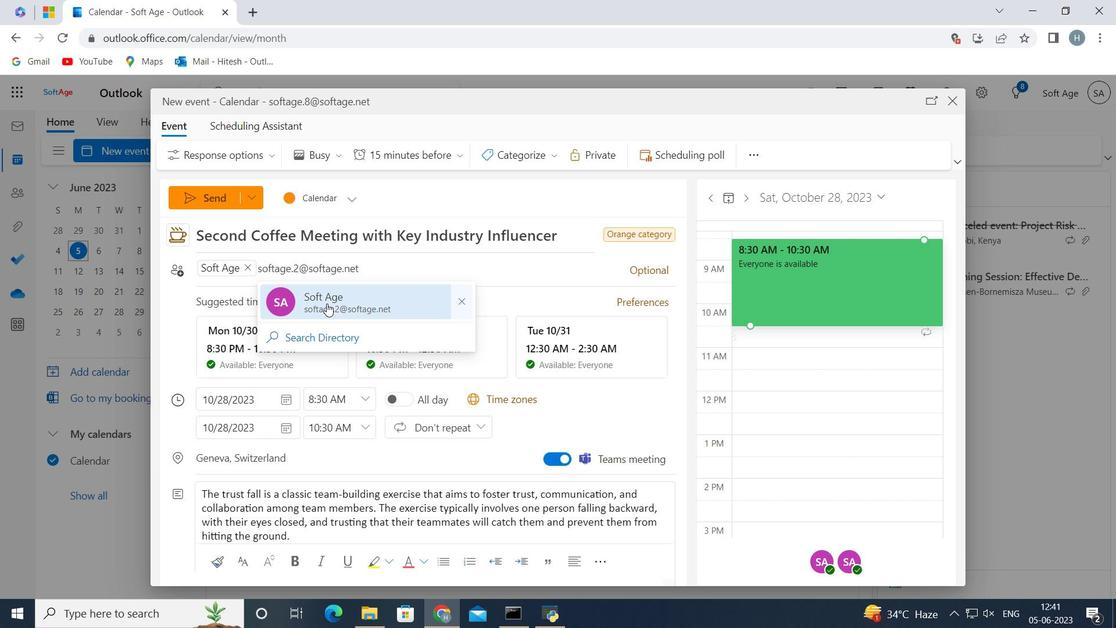 
Action: Mouse moved to (462, 152)
Screenshot: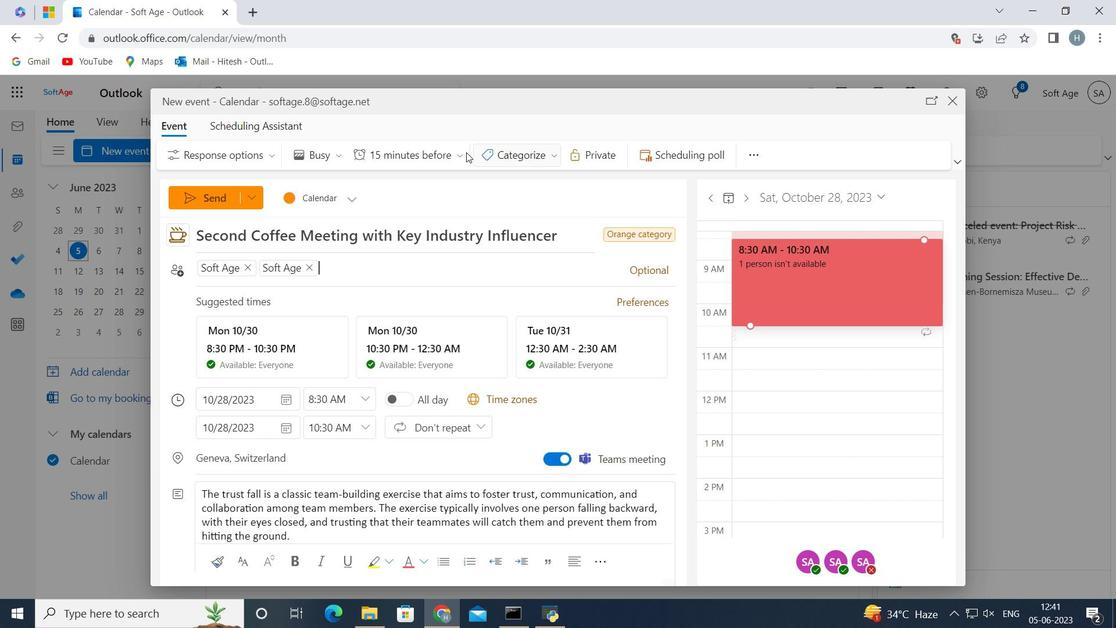 
Action: Mouse pressed left at (462, 152)
Screenshot: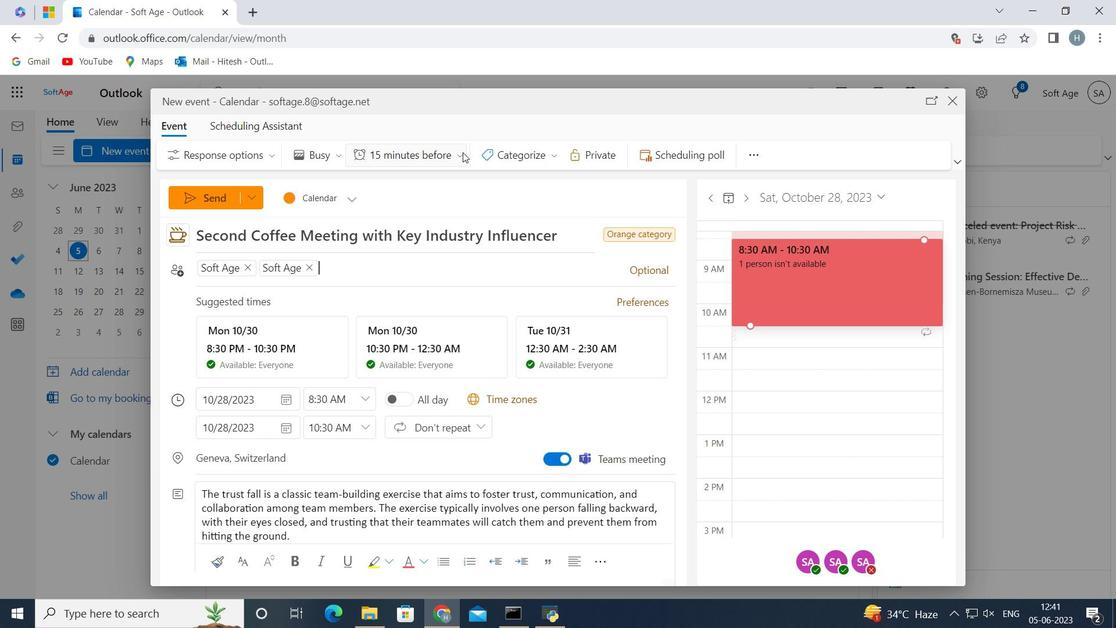 
Action: Mouse moved to (419, 366)
Screenshot: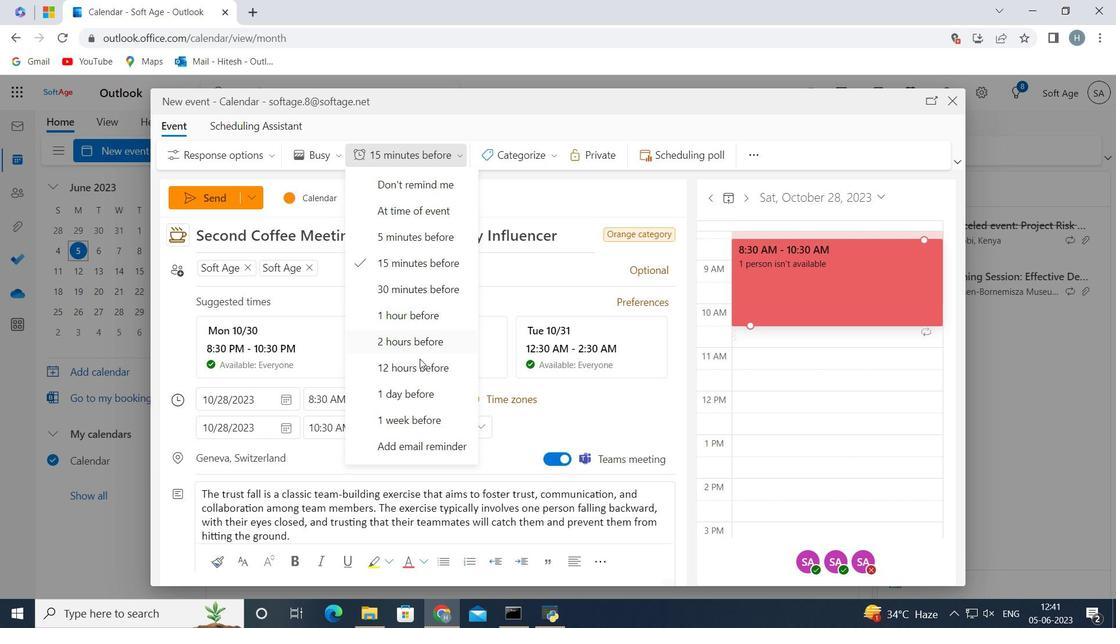 
Action: Mouse pressed left at (419, 366)
Screenshot: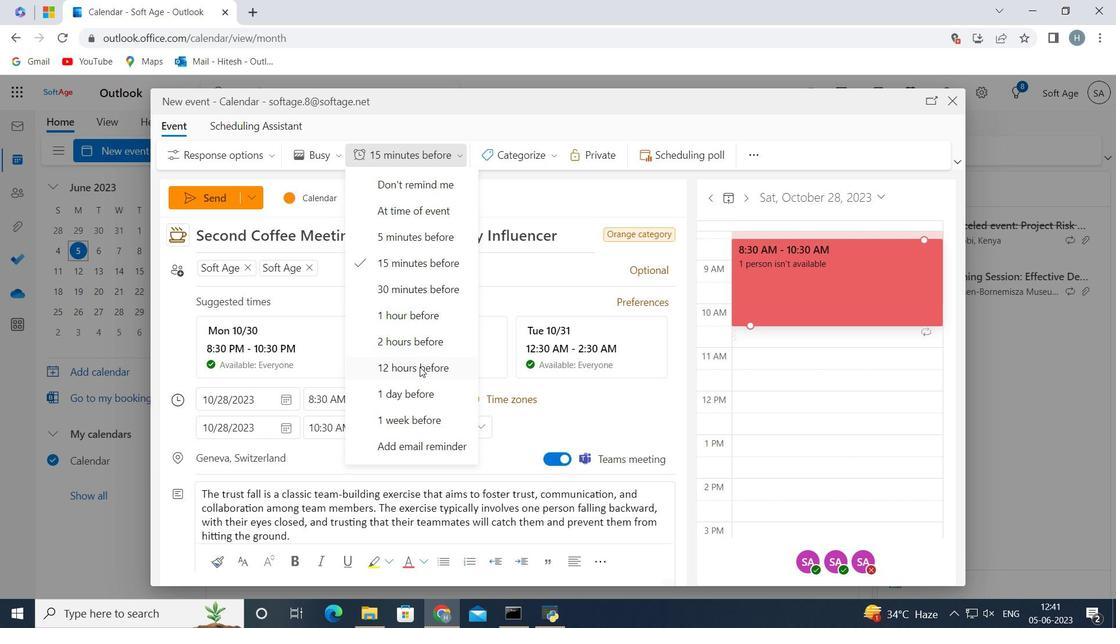 
Action: Mouse moved to (204, 198)
Screenshot: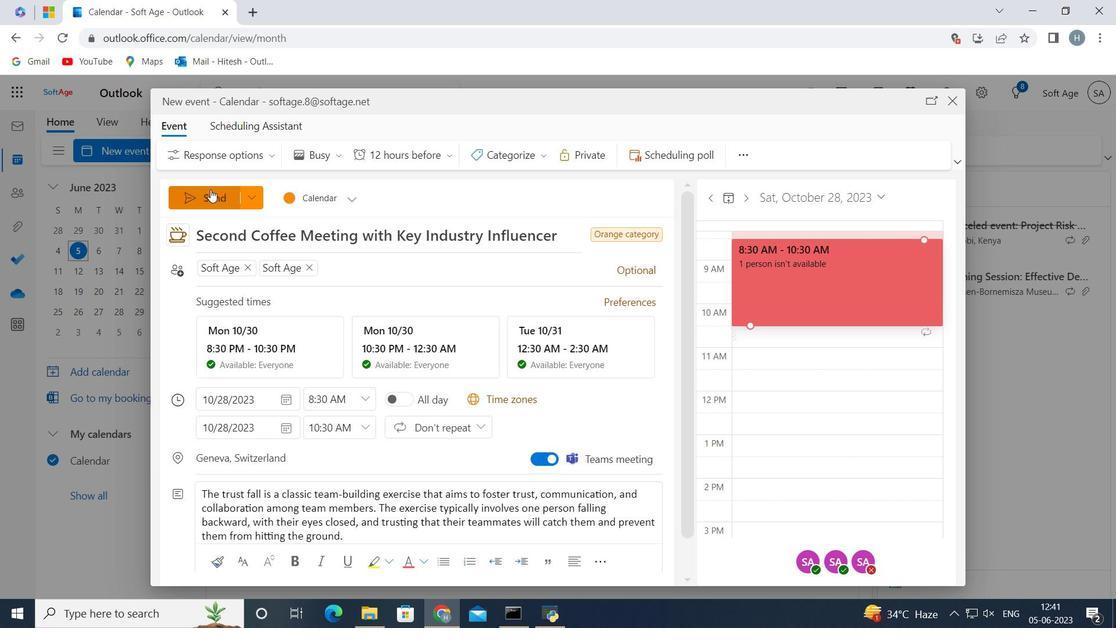 
Action: Mouse pressed left at (204, 198)
Screenshot: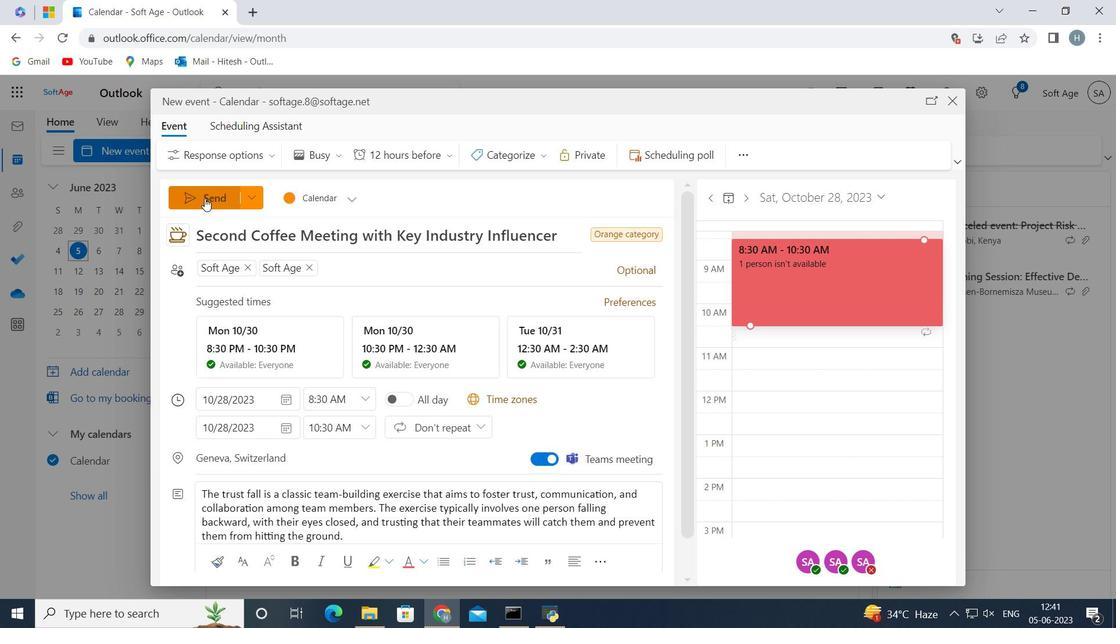 
Action: Mouse moved to (515, 204)
Screenshot: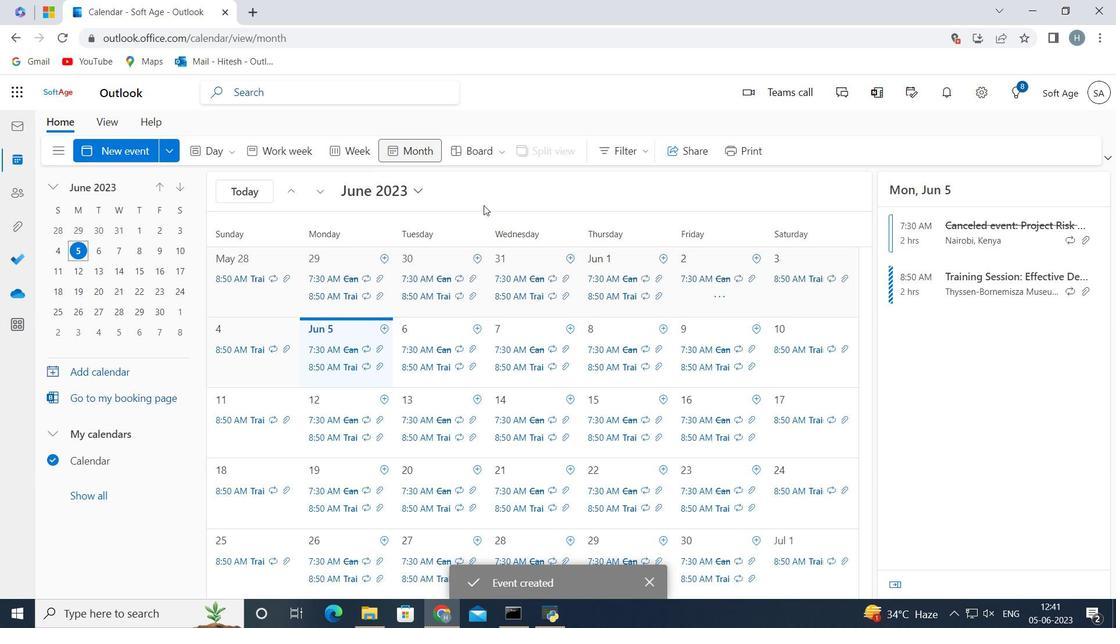 
